Task: Enable and manage branch protection rules.
Action: Mouse moved to (580, 236)
Screenshot: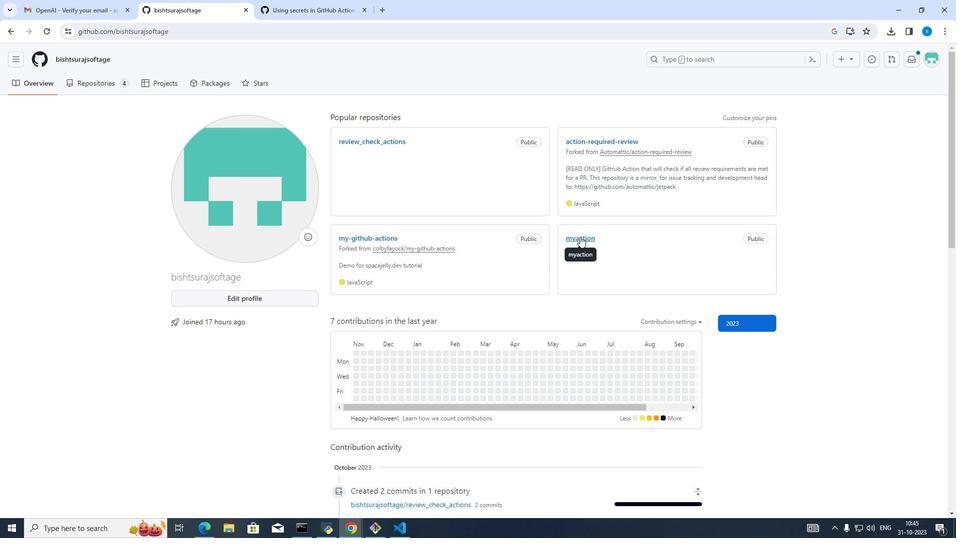
Action: Mouse pressed left at (580, 236)
Screenshot: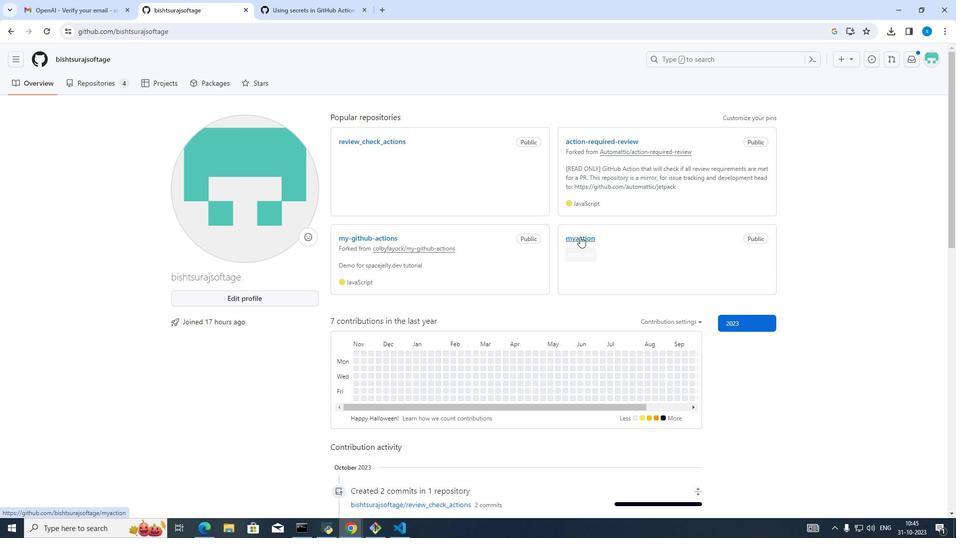 
Action: Mouse moved to (417, 83)
Screenshot: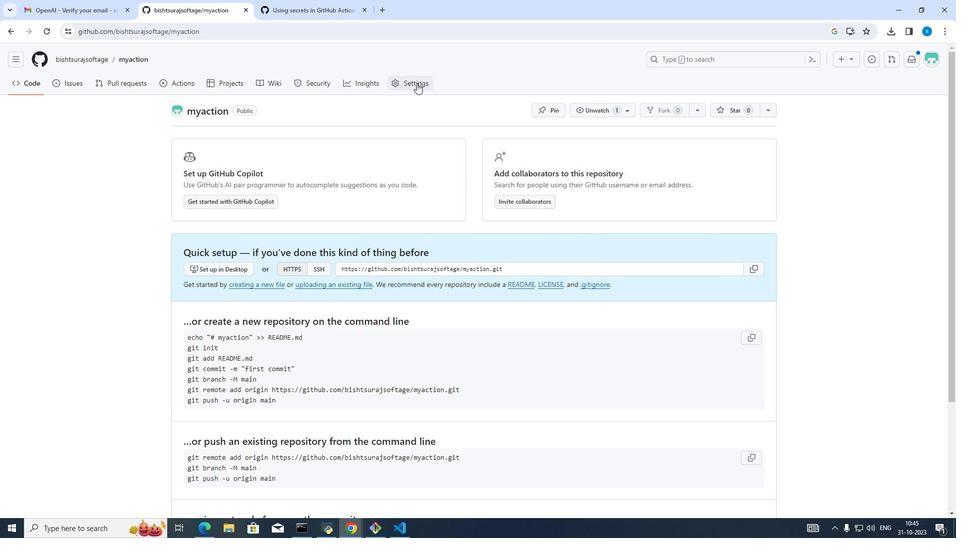 
Action: Mouse pressed left at (417, 83)
Screenshot: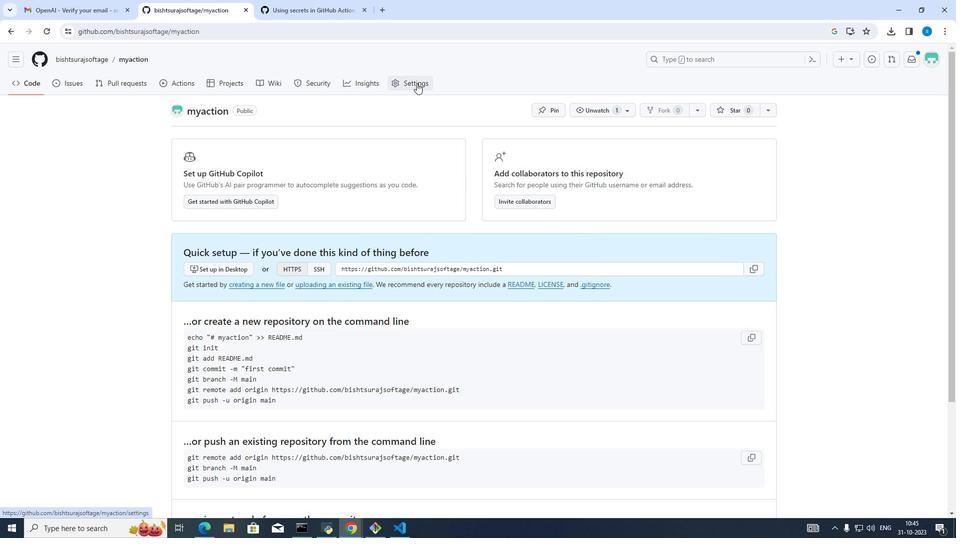 
Action: Mouse moved to (89, 58)
Screenshot: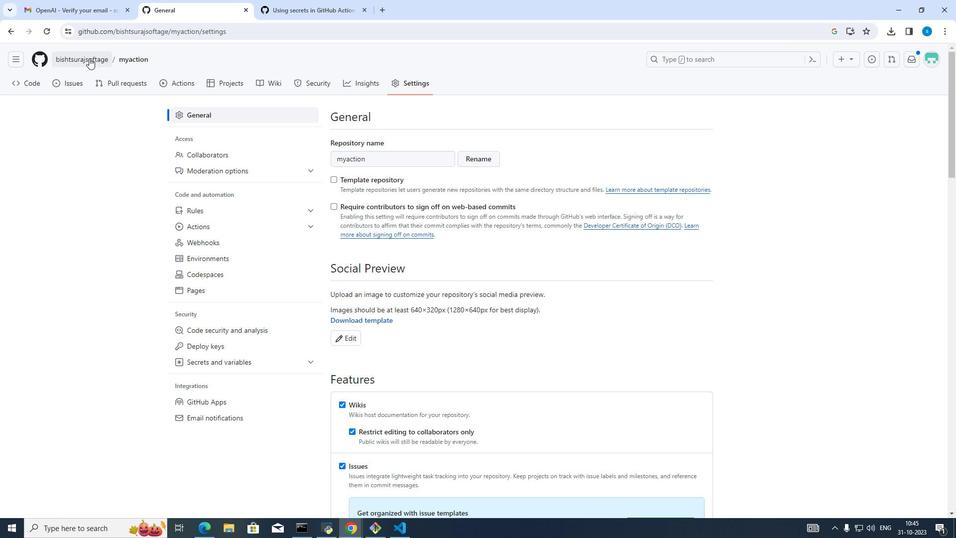 
Action: Mouse pressed left at (89, 58)
Screenshot: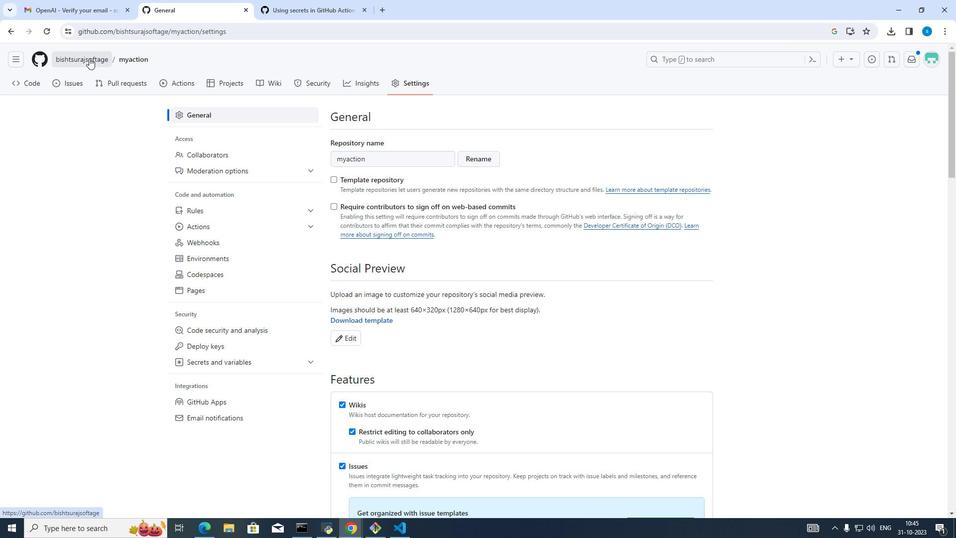 
Action: Mouse moved to (357, 239)
Screenshot: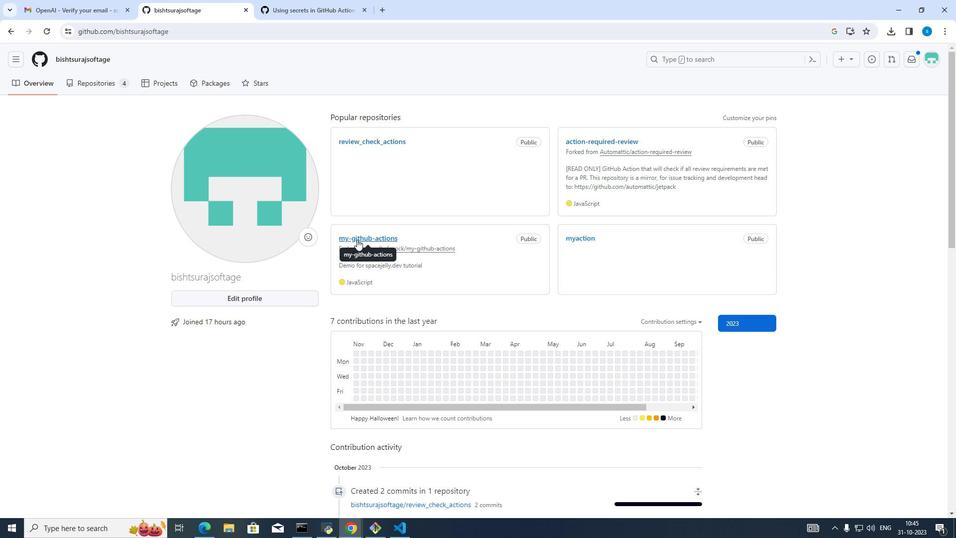
Action: Mouse pressed left at (357, 239)
Screenshot: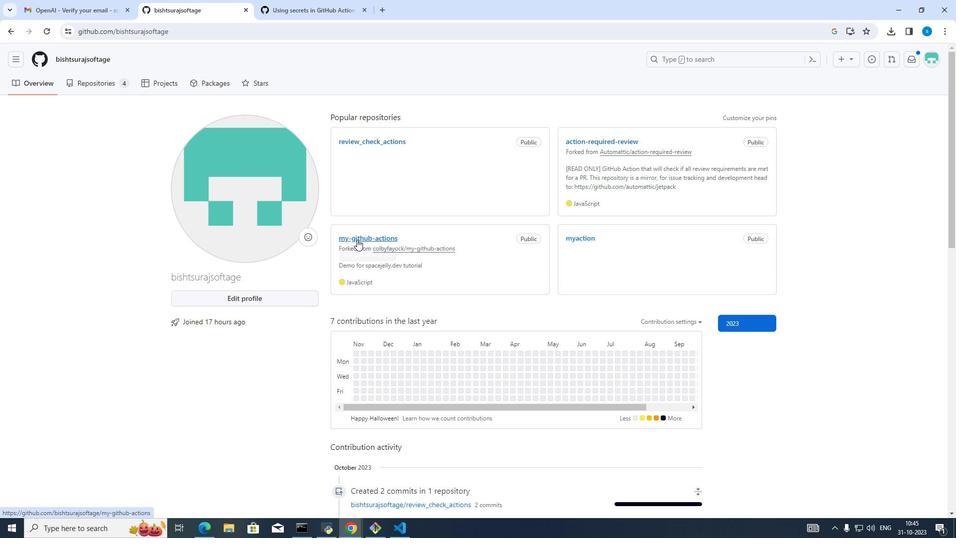 
Action: Mouse moved to (368, 81)
Screenshot: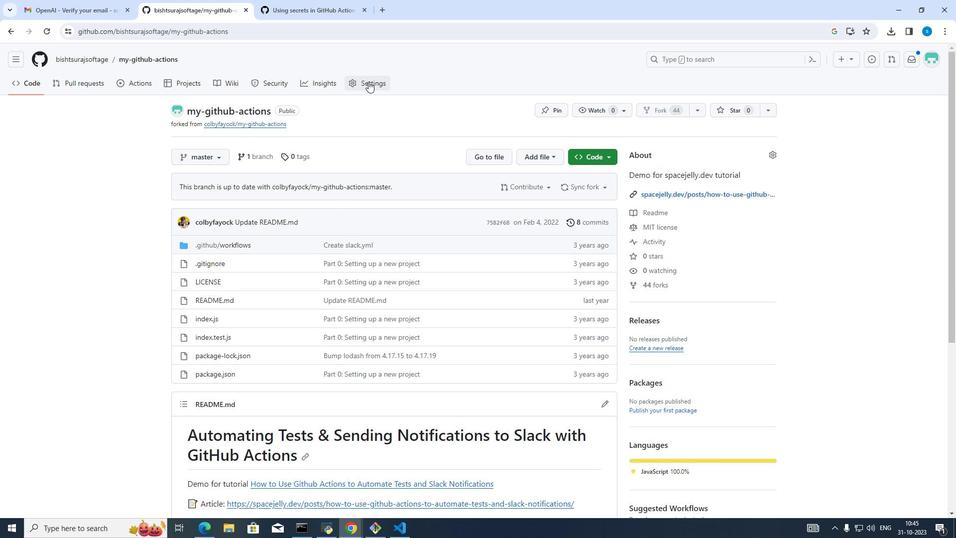 
Action: Mouse pressed left at (368, 81)
Screenshot: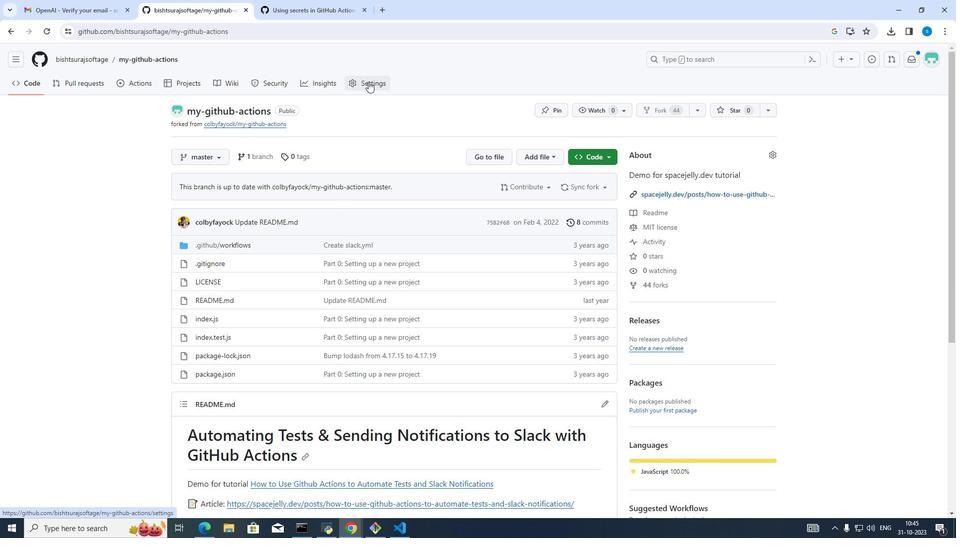 
Action: Mouse moved to (204, 207)
Screenshot: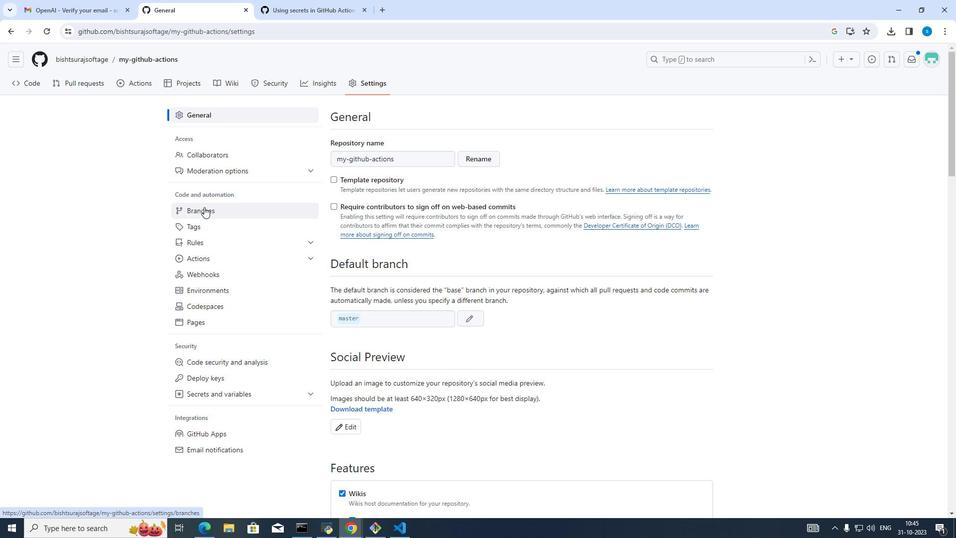 
Action: Mouse pressed left at (204, 207)
Screenshot: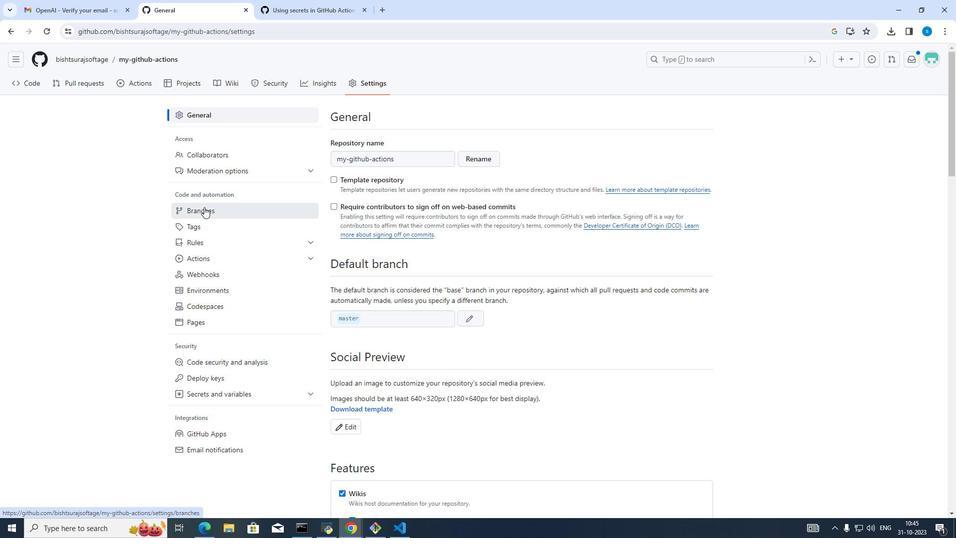 
Action: Mouse moved to (688, 114)
Screenshot: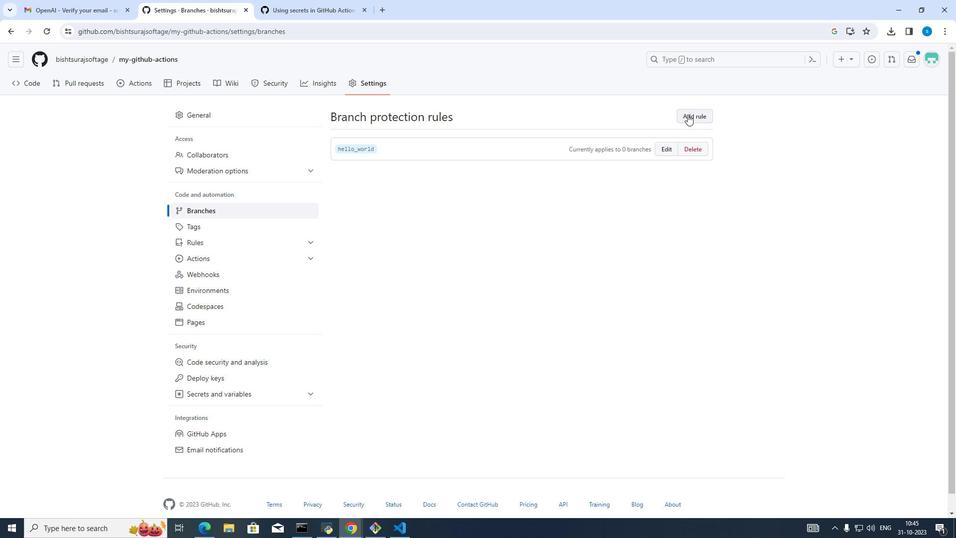 
Action: Mouse pressed left at (688, 114)
Screenshot: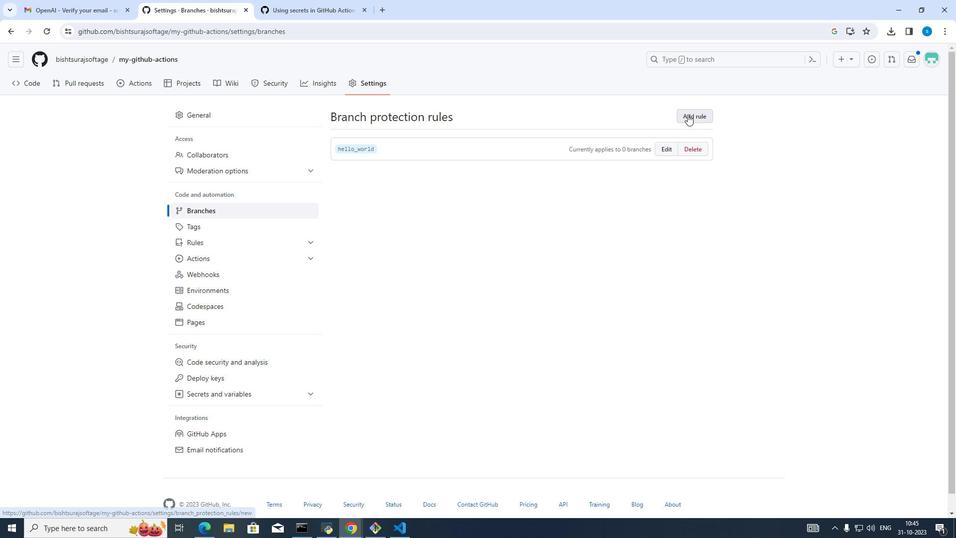 
Action: Mouse moved to (526, 194)
Screenshot: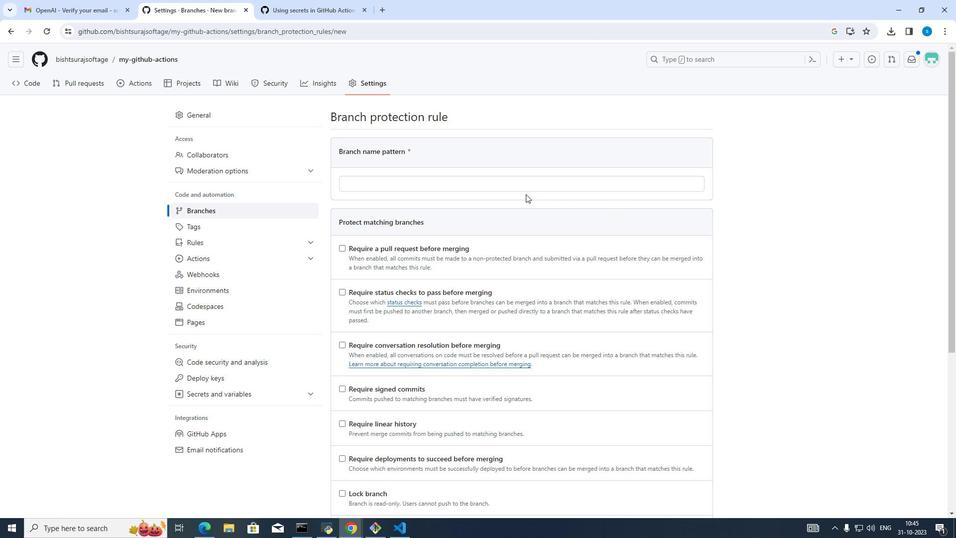 
Action: Mouse pressed left at (526, 194)
Screenshot: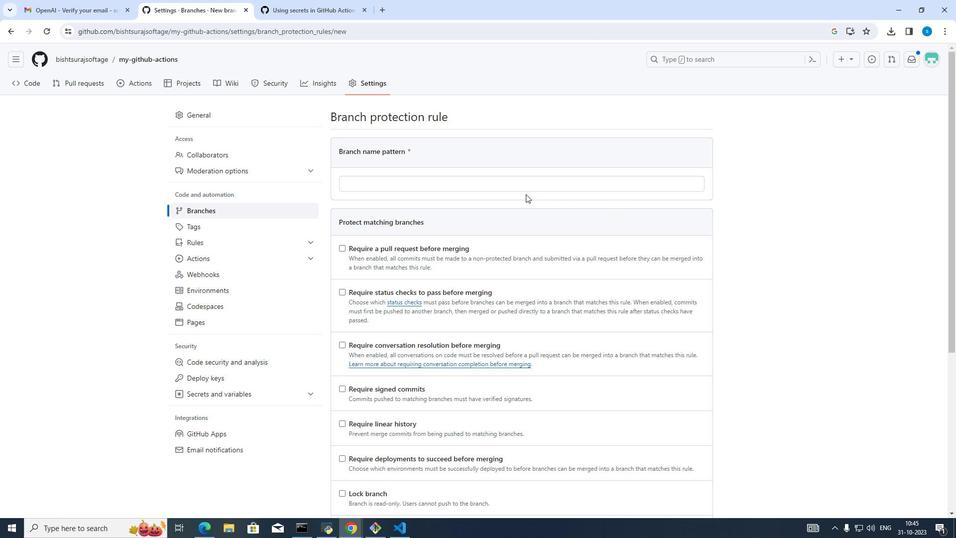 
Action: Mouse moved to (519, 186)
Screenshot: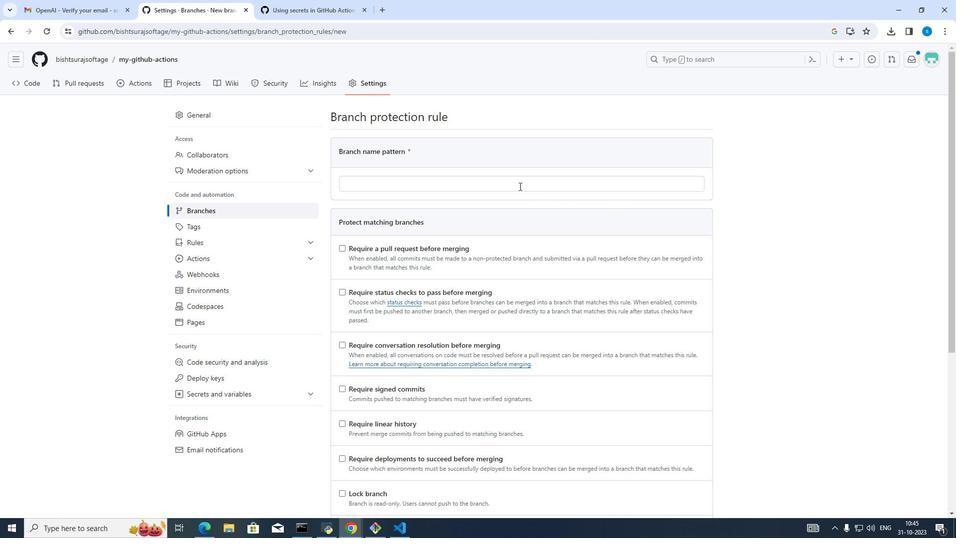 
Action: Mouse pressed left at (519, 186)
Screenshot: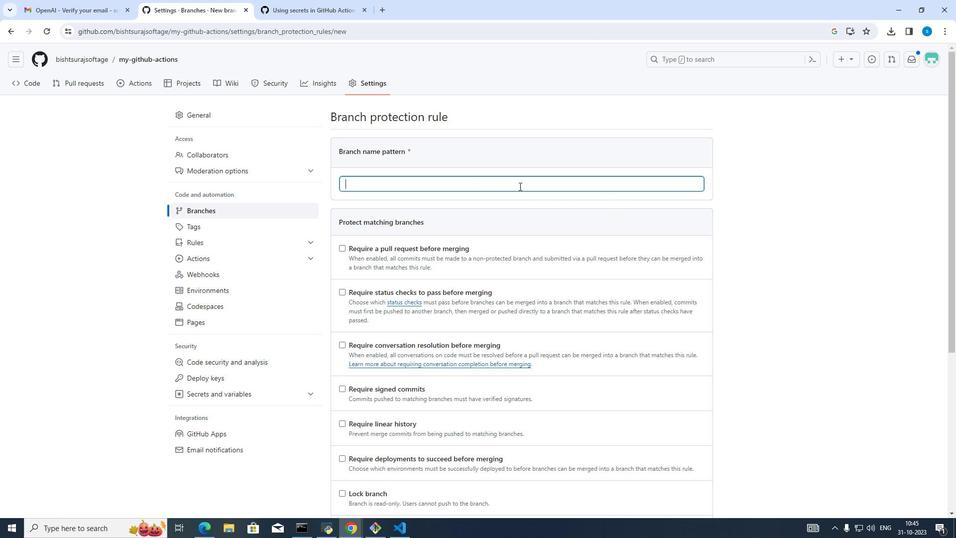 
Action: Key pressed new<Key.shift_r><Key.shift_r><Key.shift_r><Key.shift_r><Key.shift_r>_protection<Key.shift_r>_rule
Screenshot: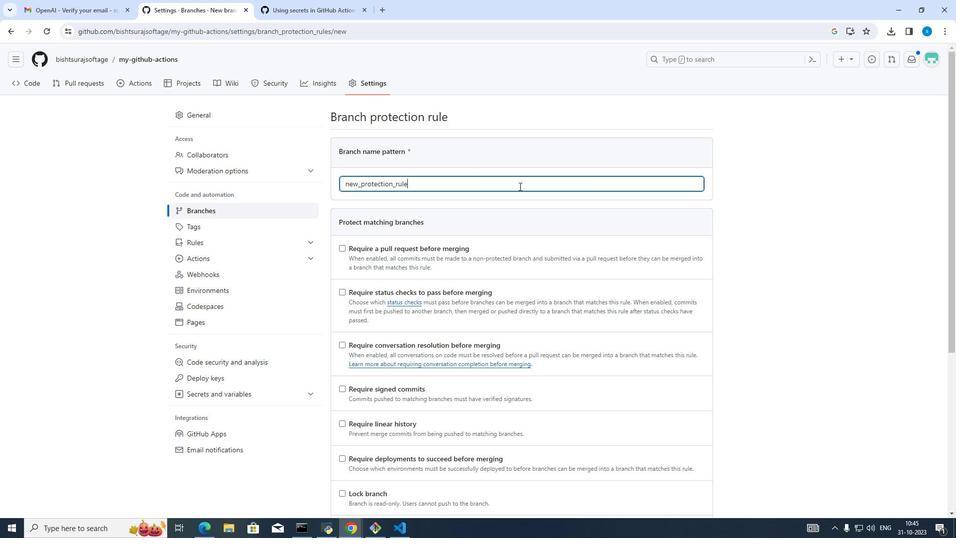 
Action: Mouse moved to (342, 248)
Screenshot: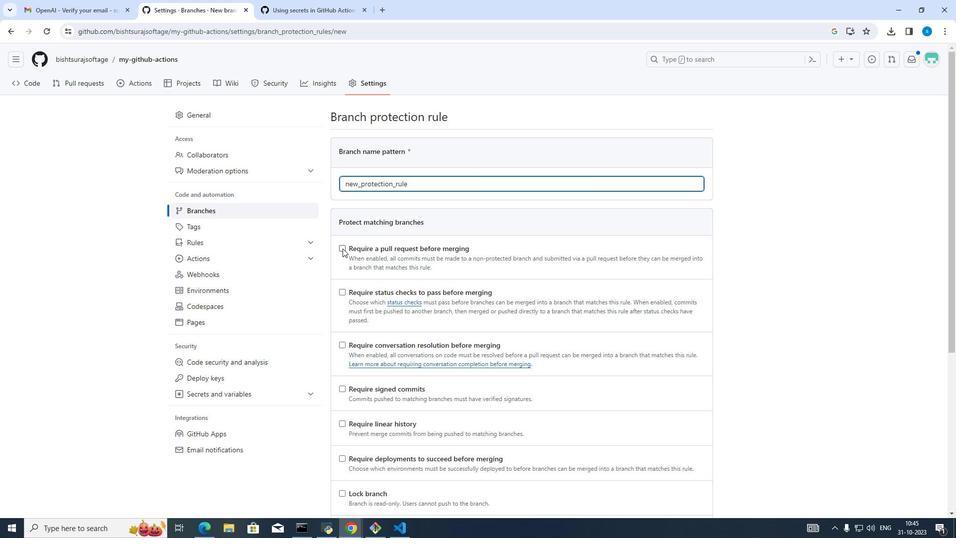
Action: Mouse pressed left at (342, 248)
Screenshot: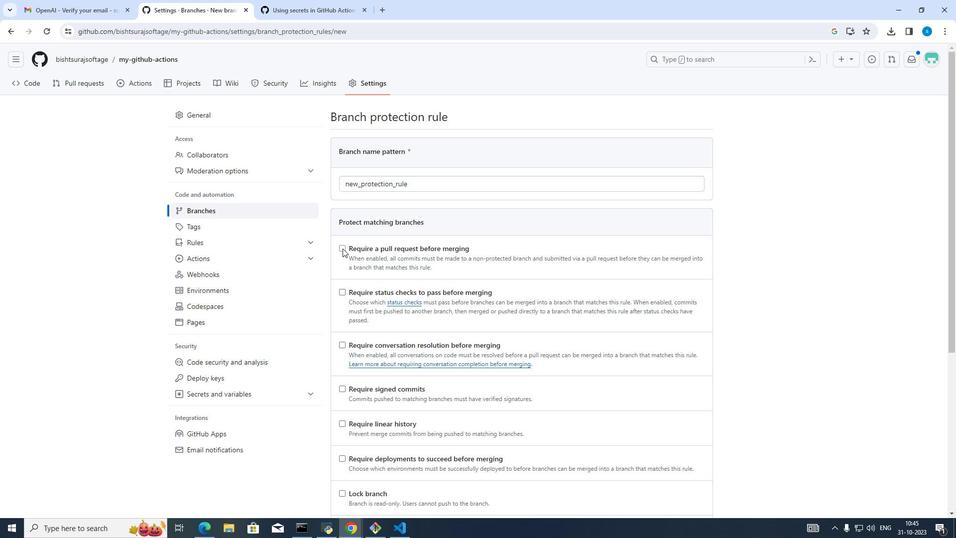 
Action: Mouse moved to (341, 310)
Screenshot: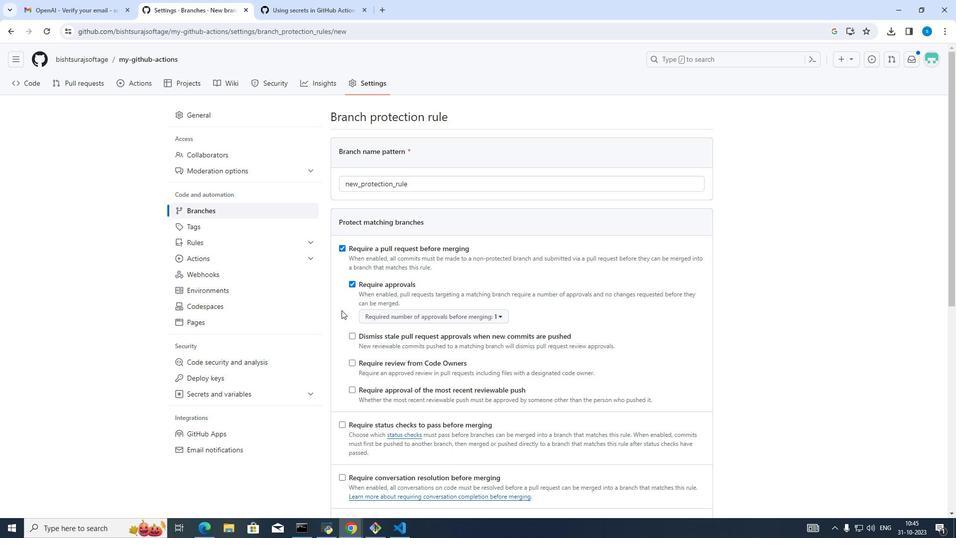 
Action: Mouse scrolled (341, 309) with delta (0, 0)
Screenshot: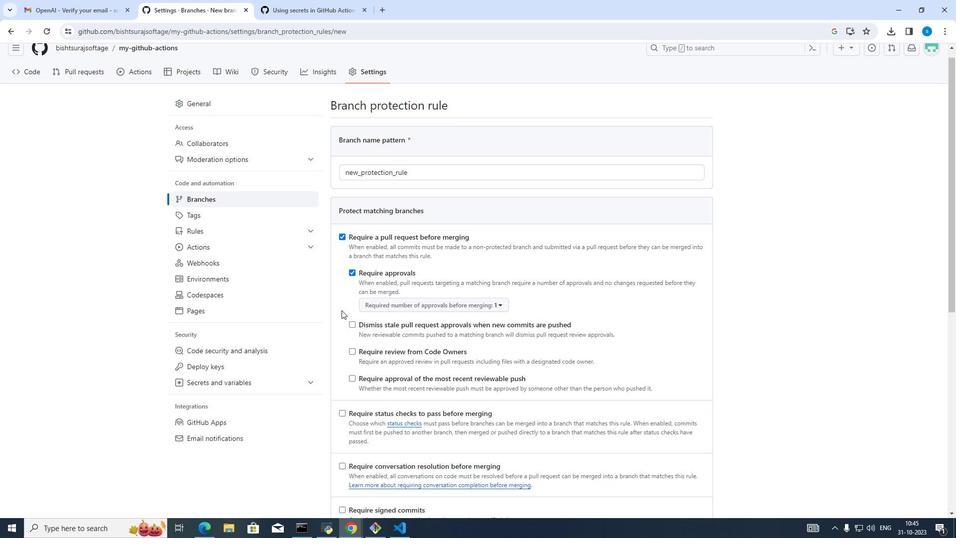 
Action: Mouse scrolled (341, 309) with delta (0, 0)
Screenshot: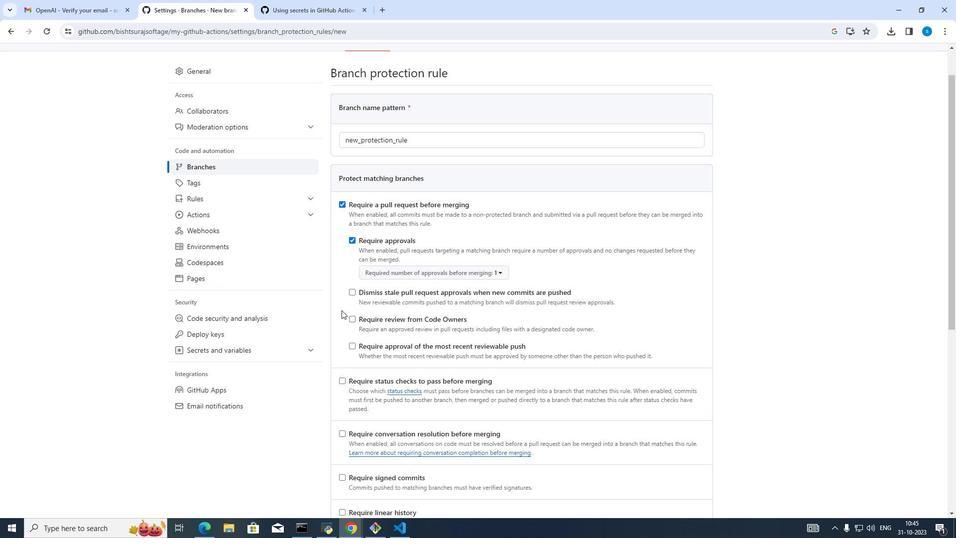 
Action: Mouse scrolled (341, 309) with delta (0, 0)
Screenshot: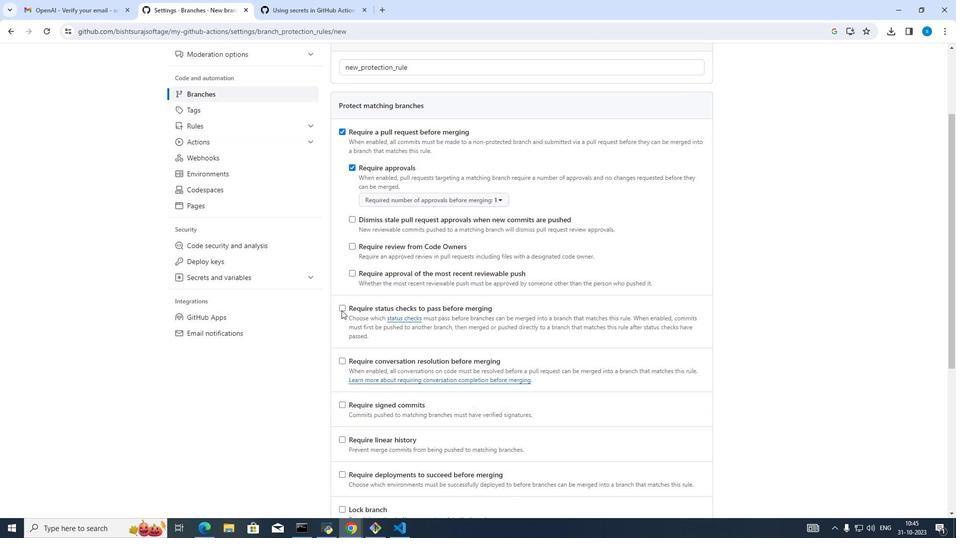 
Action: Mouse moved to (343, 272)
Screenshot: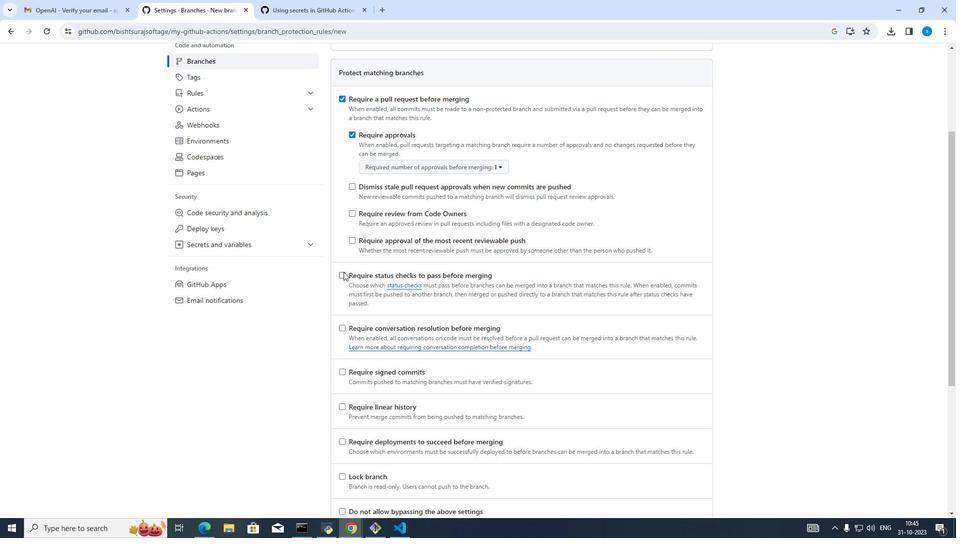 
Action: Mouse pressed left at (343, 272)
Screenshot: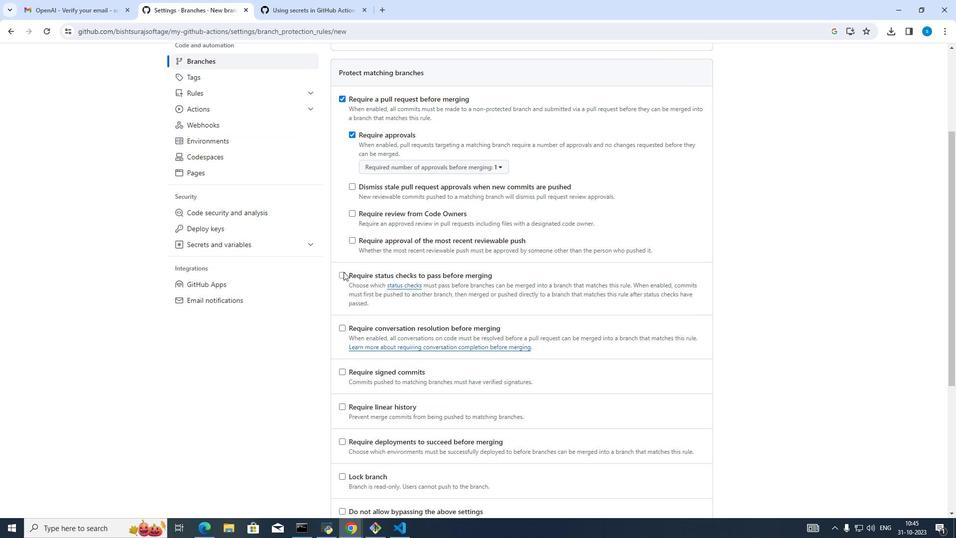 
Action: Mouse moved to (345, 285)
Screenshot: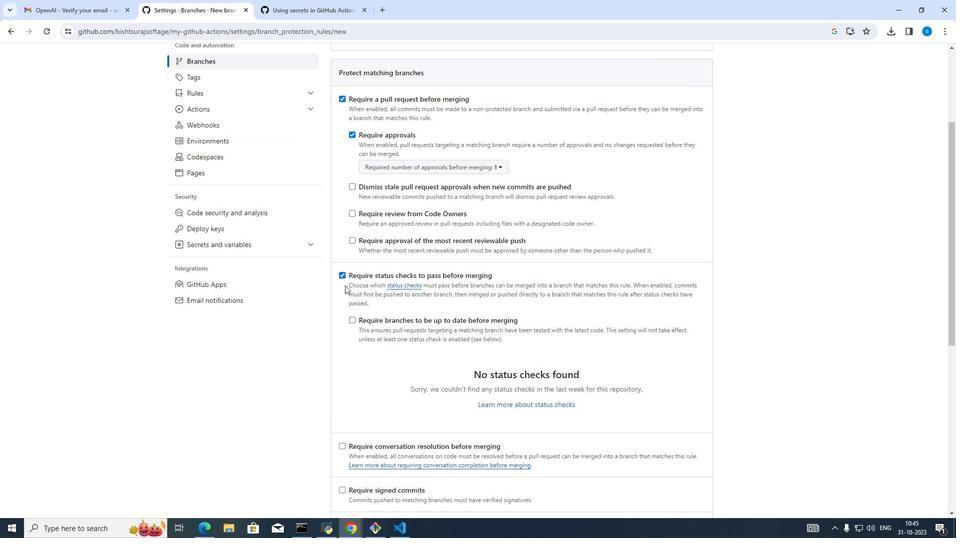 
Action: Mouse scrolled (345, 285) with delta (0, 0)
Screenshot: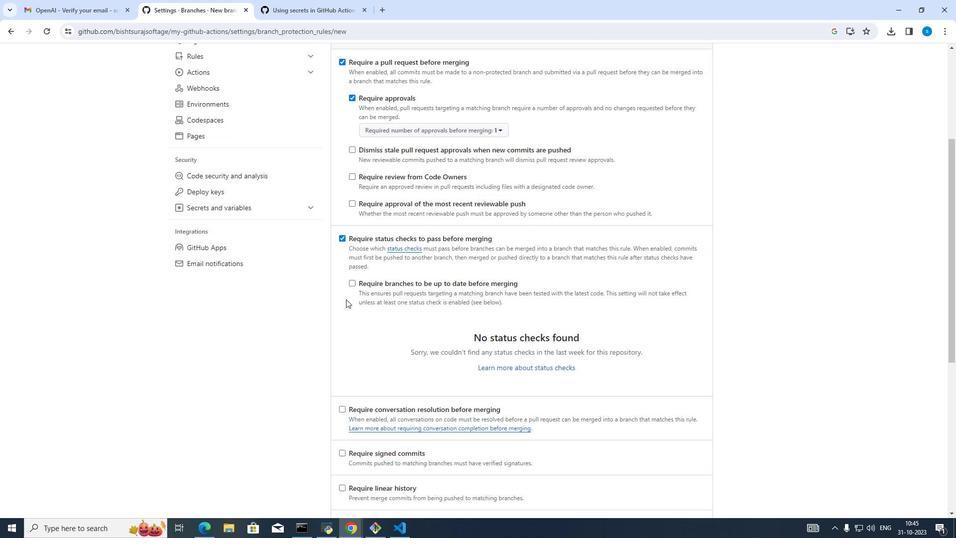 
Action: Mouse moved to (346, 292)
Screenshot: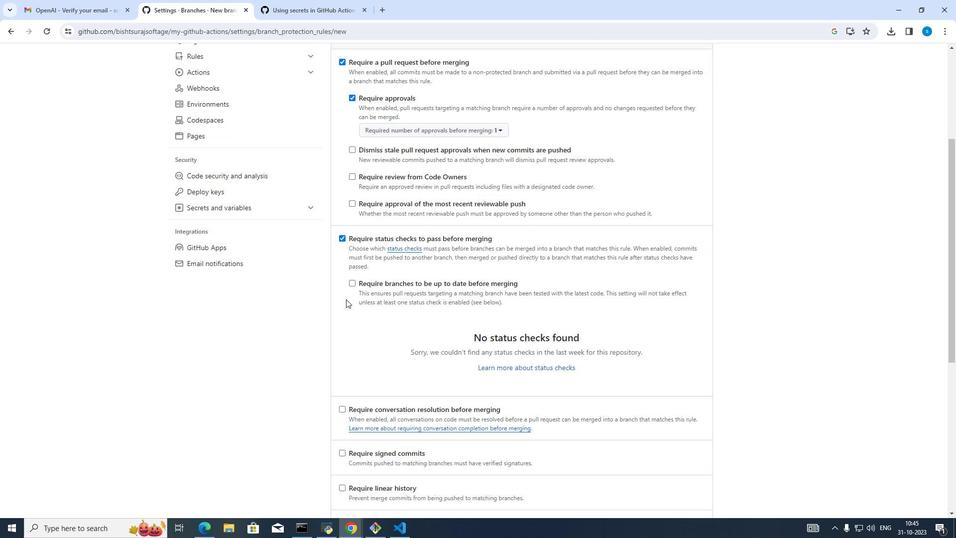 
Action: Mouse scrolled (346, 292) with delta (0, 0)
Screenshot: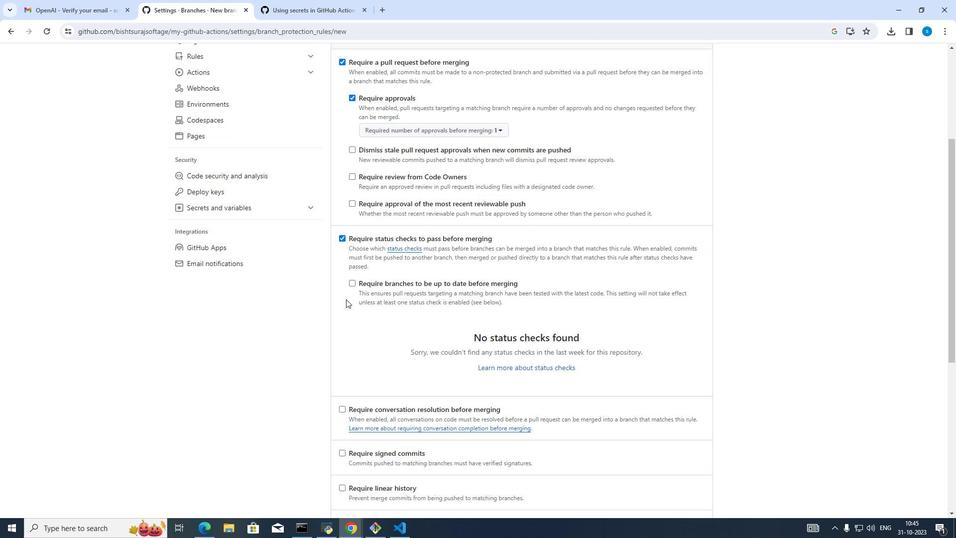 
Action: Mouse moved to (346, 300)
Screenshot: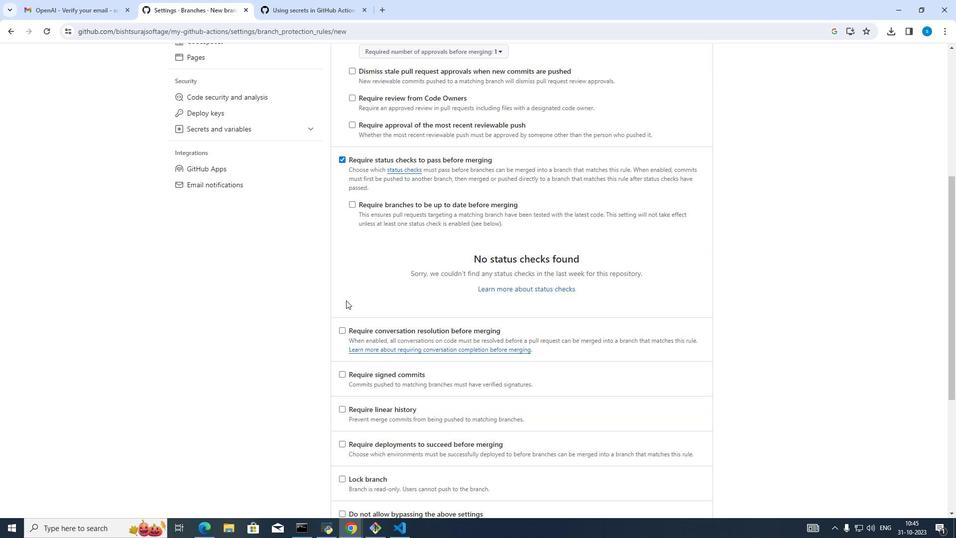 
Action: Mouse scrolled (346, 299) with delta (0, 0)
Screenshot: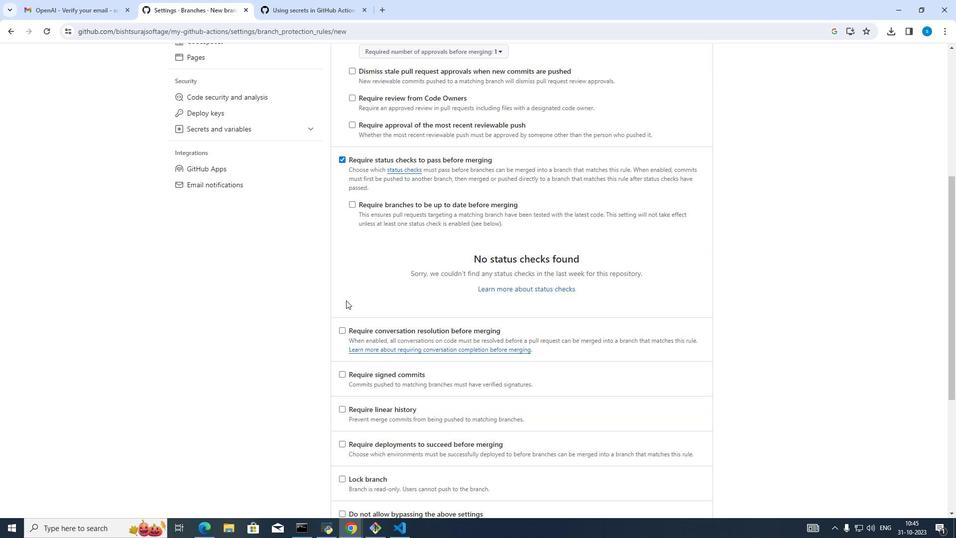 
Action: Mouse moved to (340, 339)
Screenshot: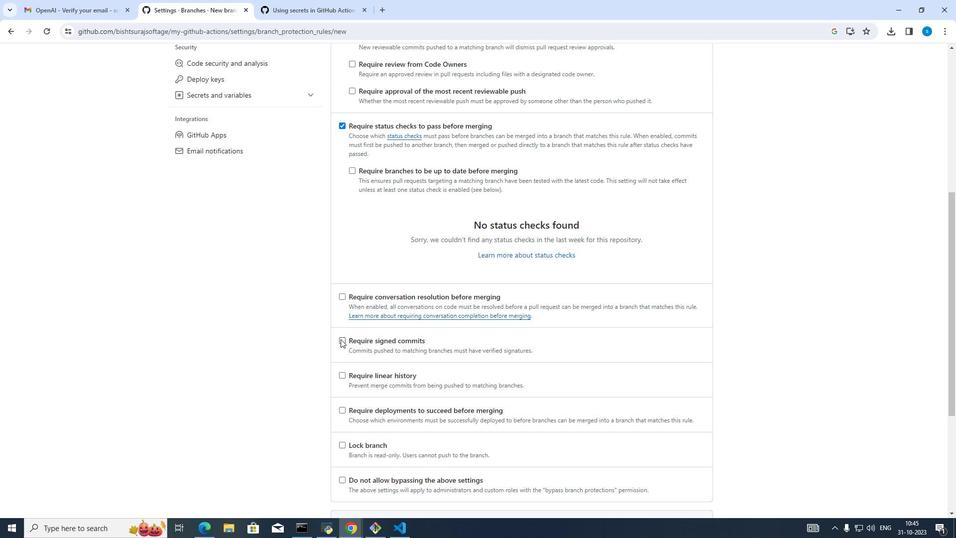 
Action: Mouse pressed left at (340, 339)
Screenshot: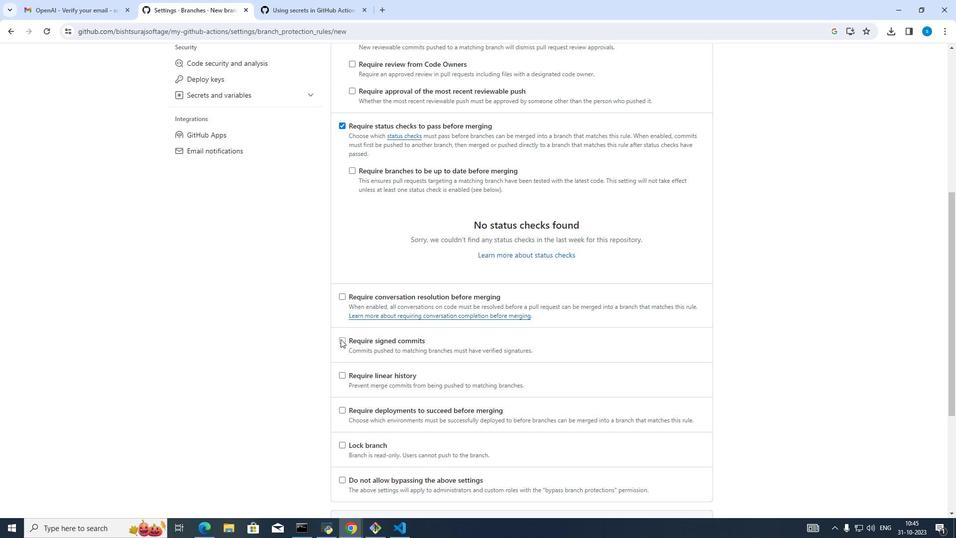 
Action: Mouse moved to (339, 376)
Screenshot: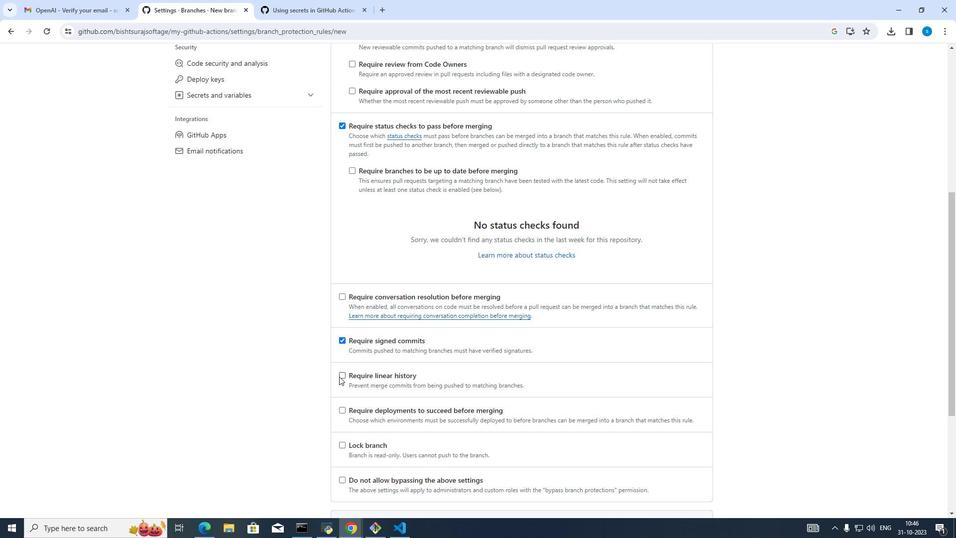 
Action: Mouse pressed left at (339, 376)
Screenshot: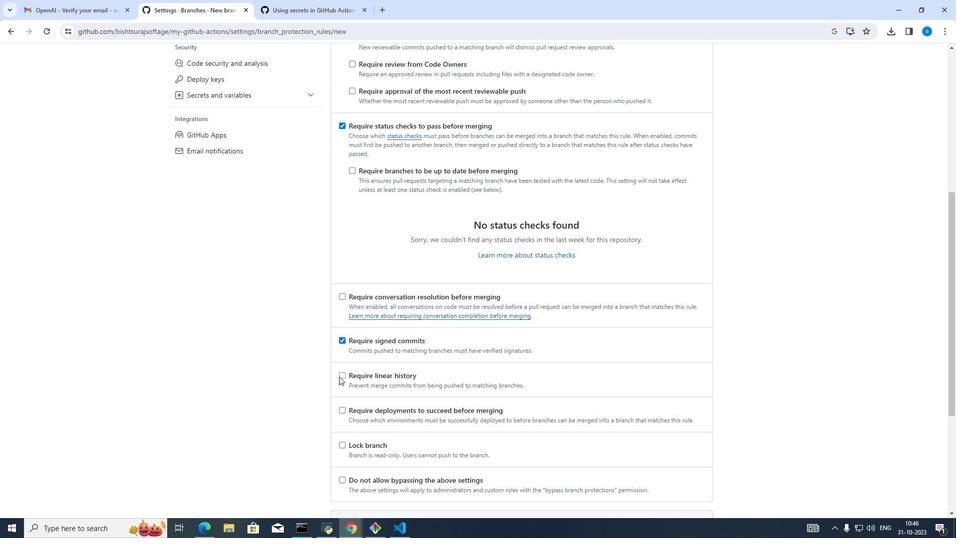 
Action: Mouse moved to (343, 409)
Screenshot: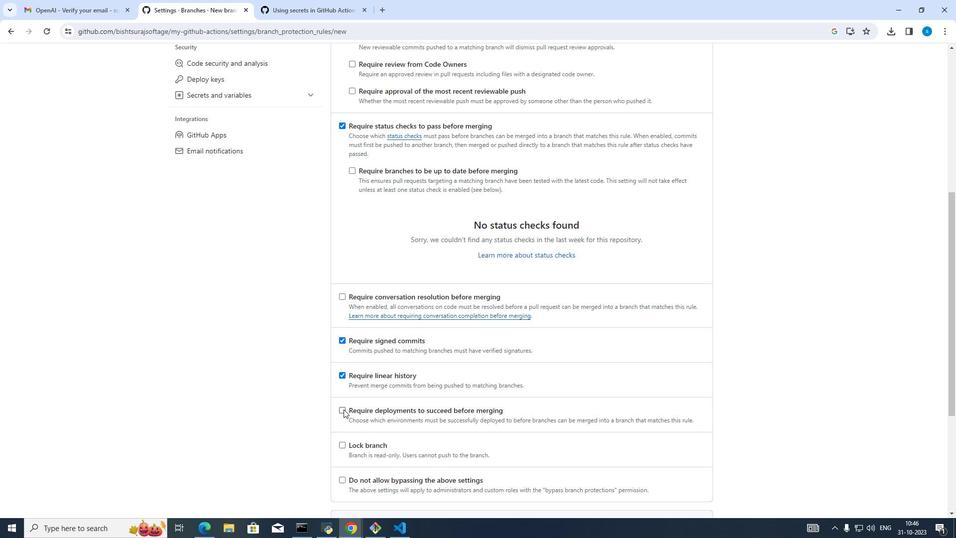 
Action: Mouse pressed left at (343, 409)
Screenshot: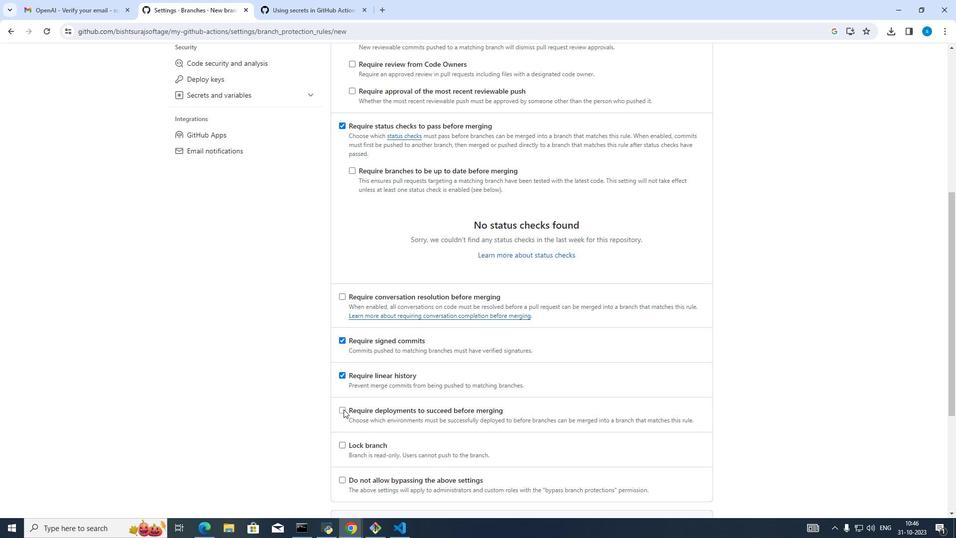 
Action: Mouse moved to (354, 348)
Screenshot: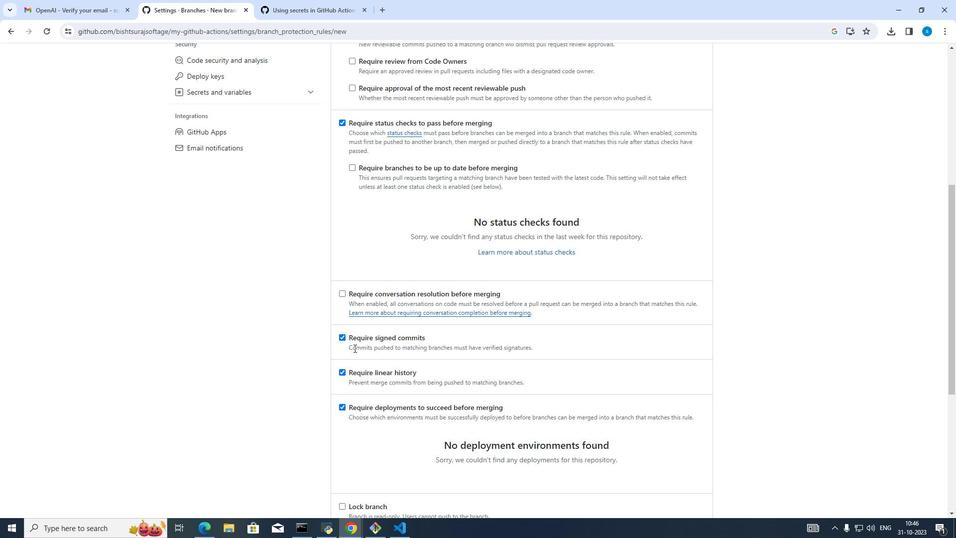 
Action: Mouse scrolled (354, 347) with delta (0, 0)
Screenshot: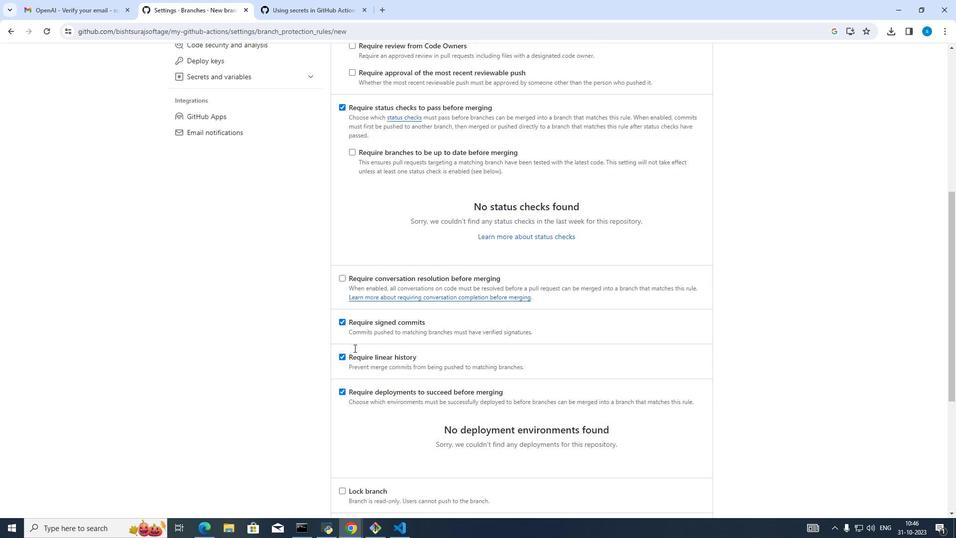 
Action: Mouse scrolled (354, 347) with delta (0, 0)
Screenshot: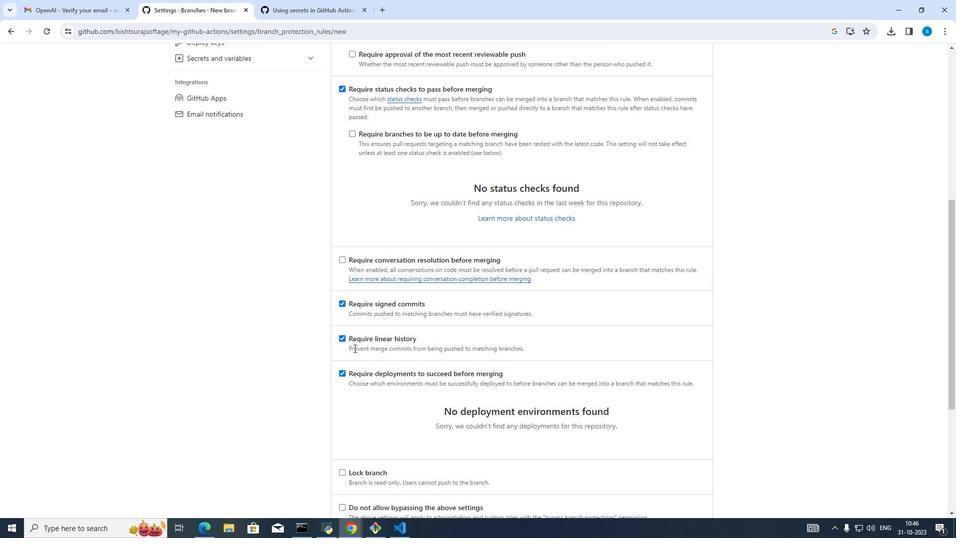
Action: Mouse scrolled (354, 347) with delta (0, 0)
Screenshot: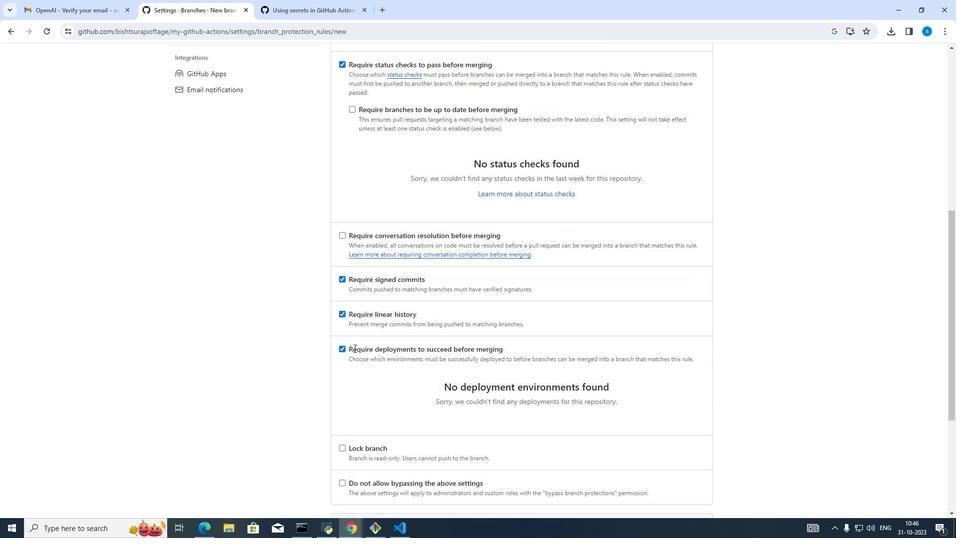 
Action: Mouse scrolled (354, 347) with delta (0, 0)
Screenshot: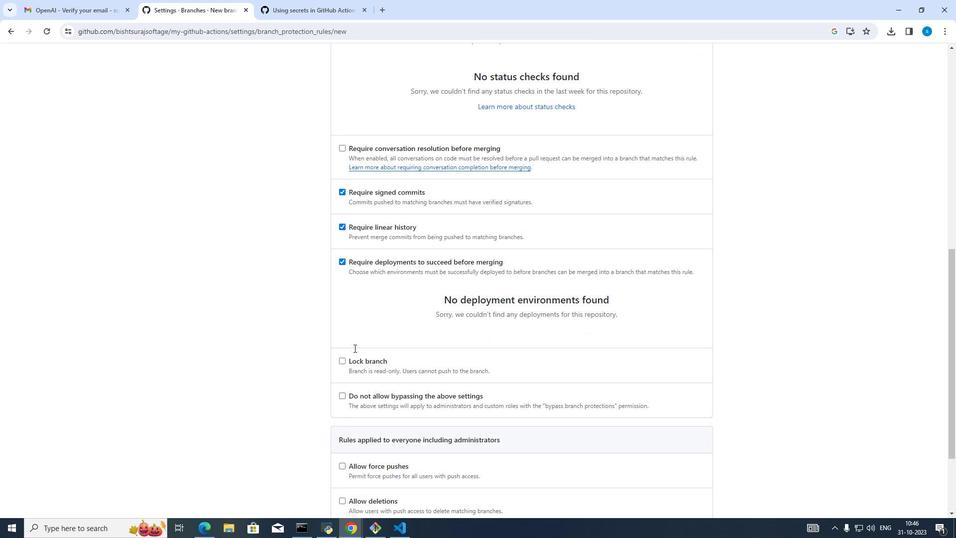 
Action: Mouse scrolled (354, 347) with delta (0, 0)
Screenshot: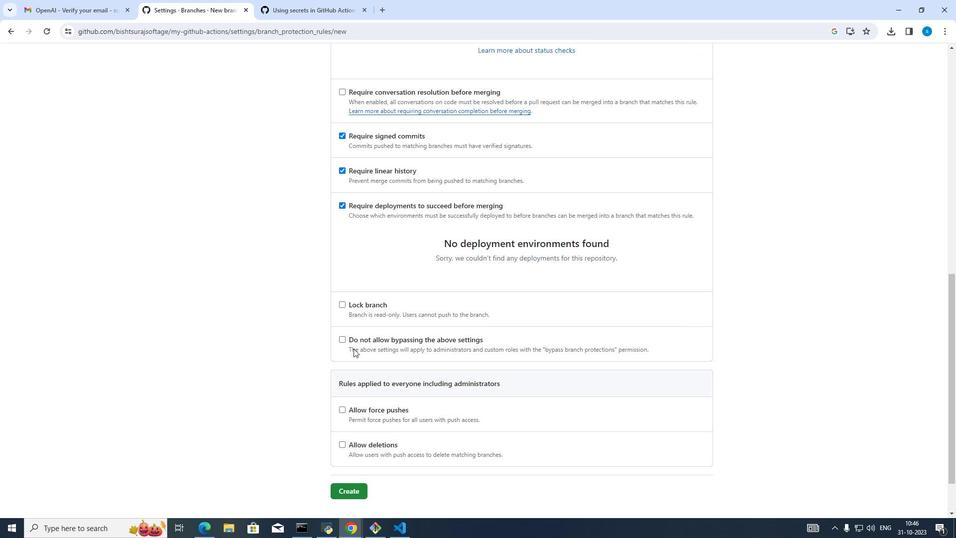 
Action: Mouse moved to (344, 365)
Screenshot: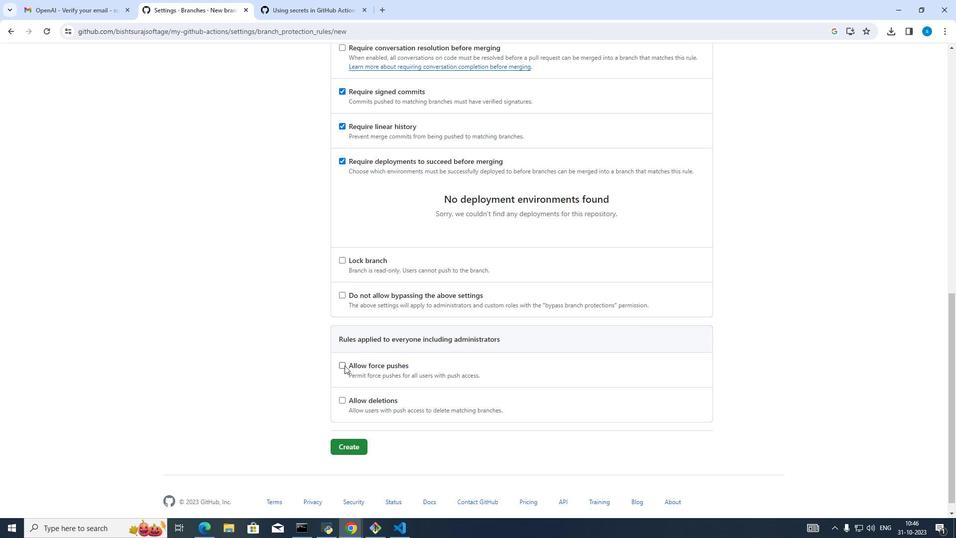 
Action: Mouse pressed left at (344, 365)
Screenshot: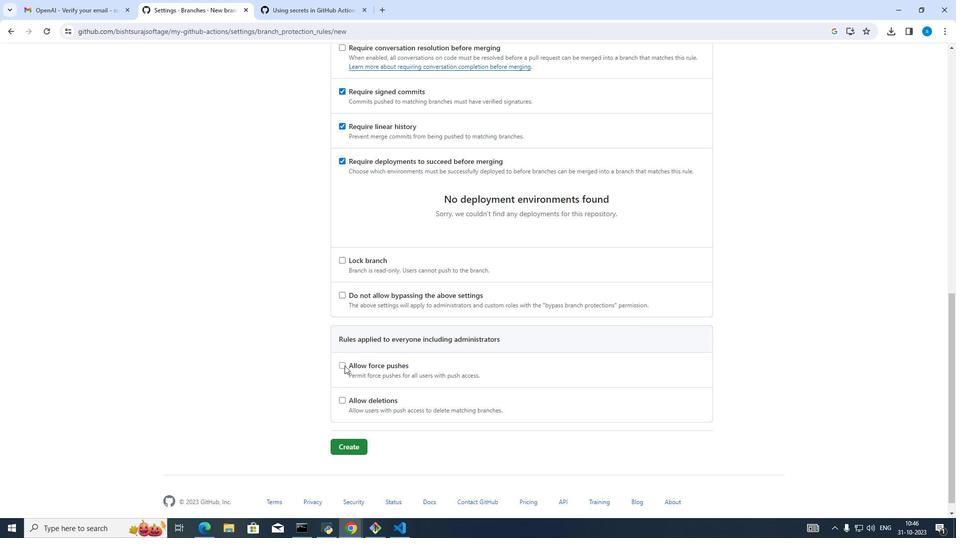 
Action: Mouse moved to (341, 449)
Screenshot: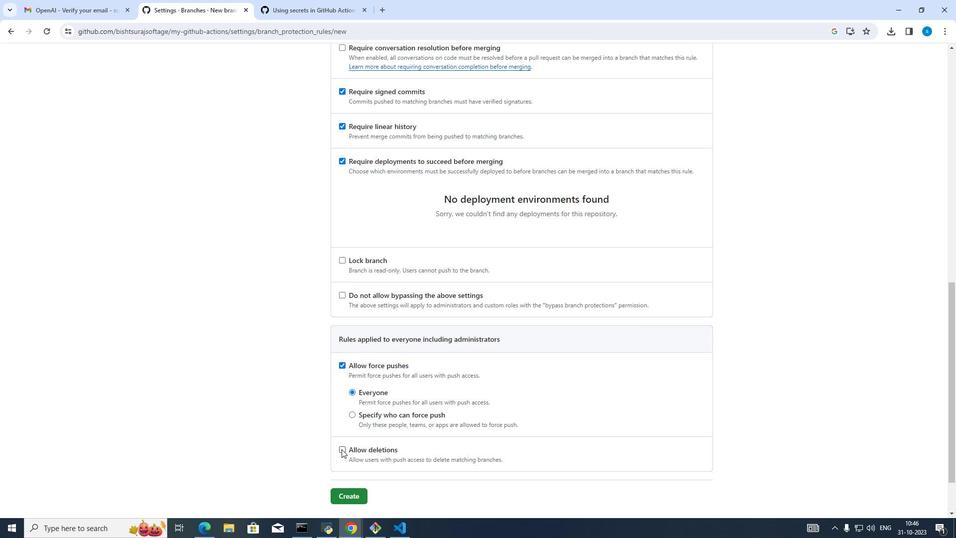 
Action: Mouse pressed left at (341, 449)
Screenshot: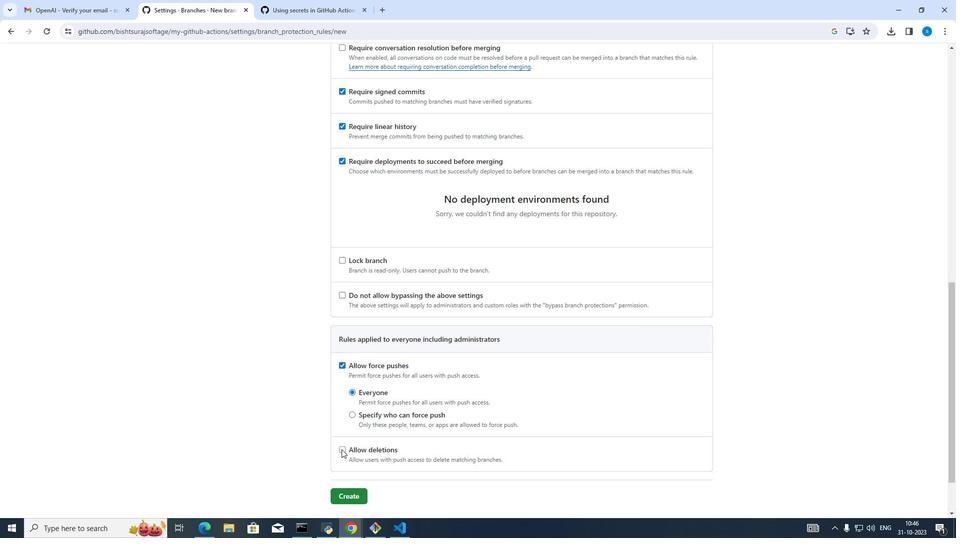 
Action: Mouse moved to (347, 493)
Screenshot: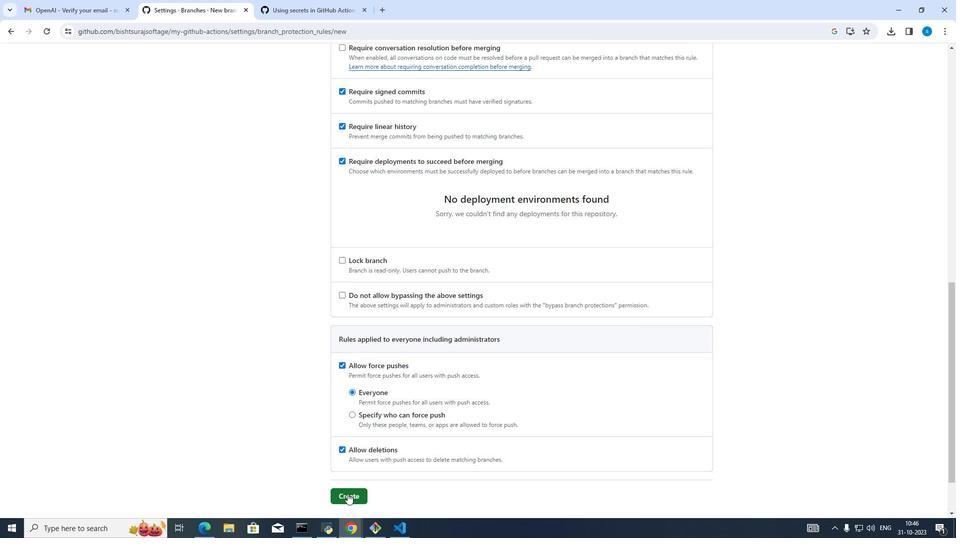 
Action: Mouse pressed left at (347, 493)
Screenshot: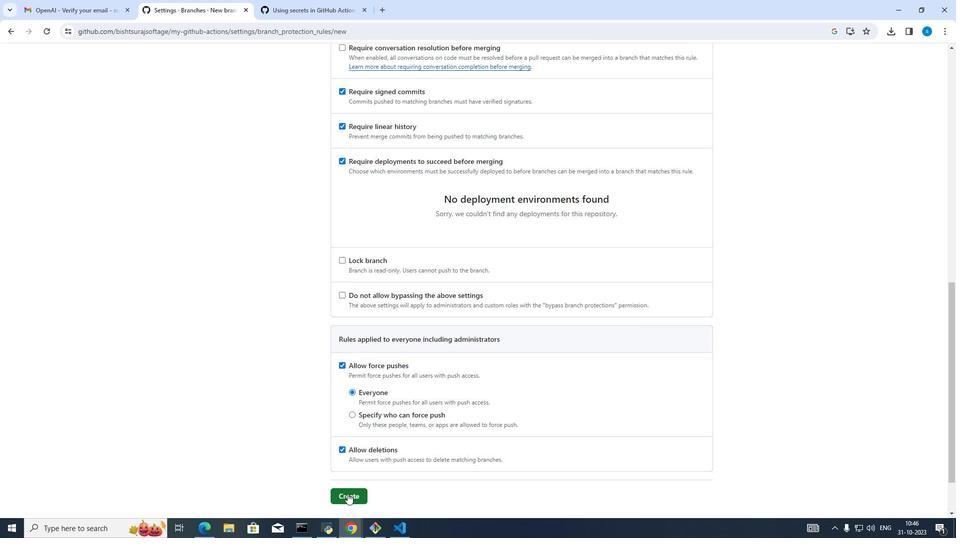 
Action: Mouse moved to (669, 202)
Screenshot: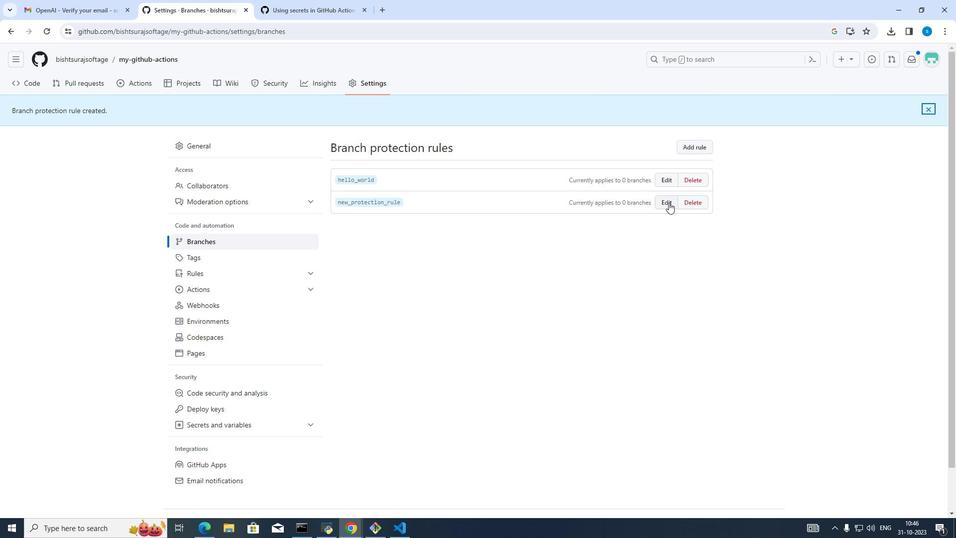 
Action: Mouse pressed left at (669, 202)
Screenshot: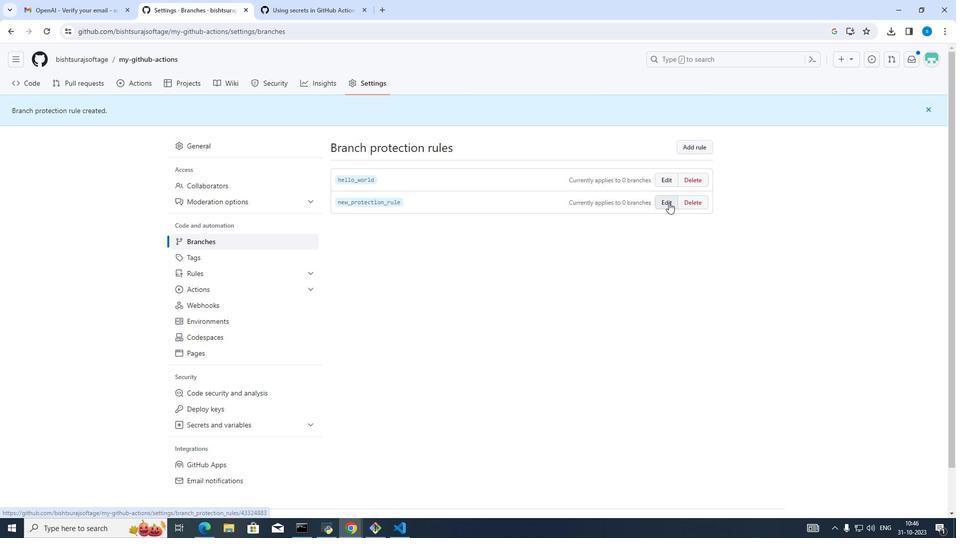
Action: Mouse moved to (584, 316)
Screenshot: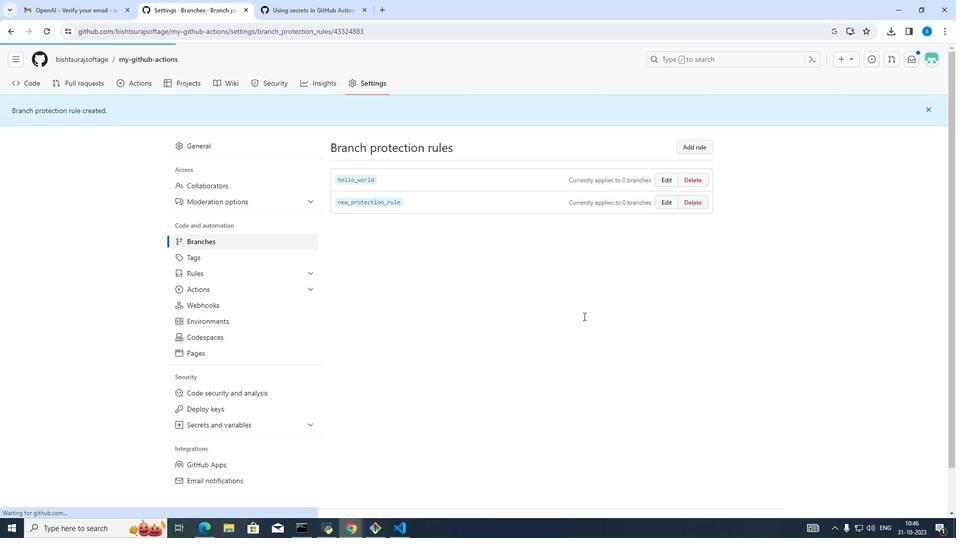 
Action: Mouse scrolled (584, 315) with delta (0, 0)
Screenshot: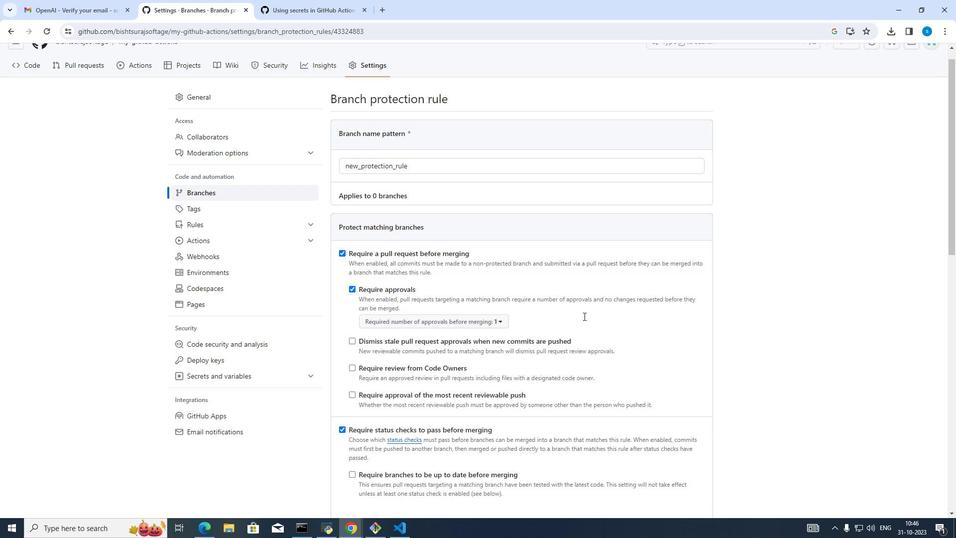 
Action: Mouse scrolled (584, 315) with delta (0, 0)
Screenshot: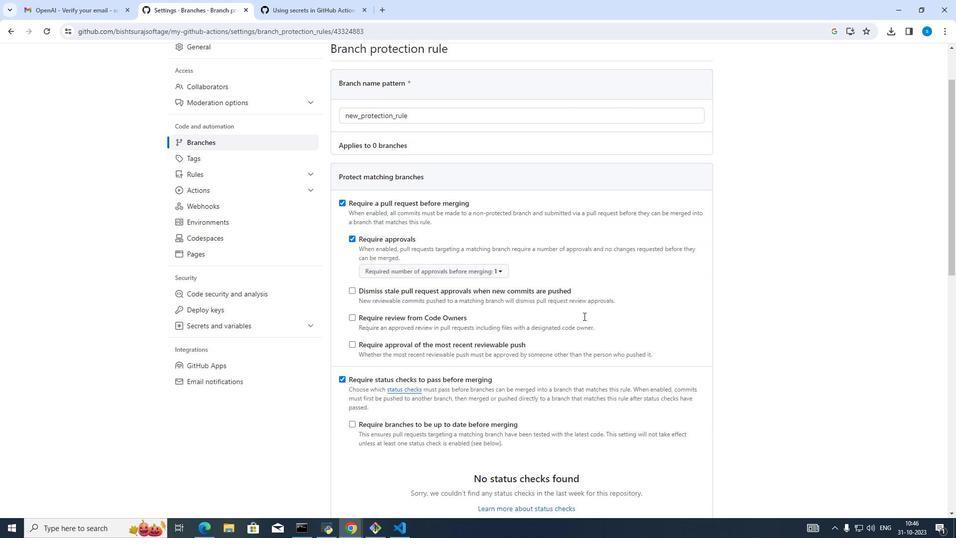 
Action: Mouse scrolled (584, 315) with delta (0, 0)
Screenshot: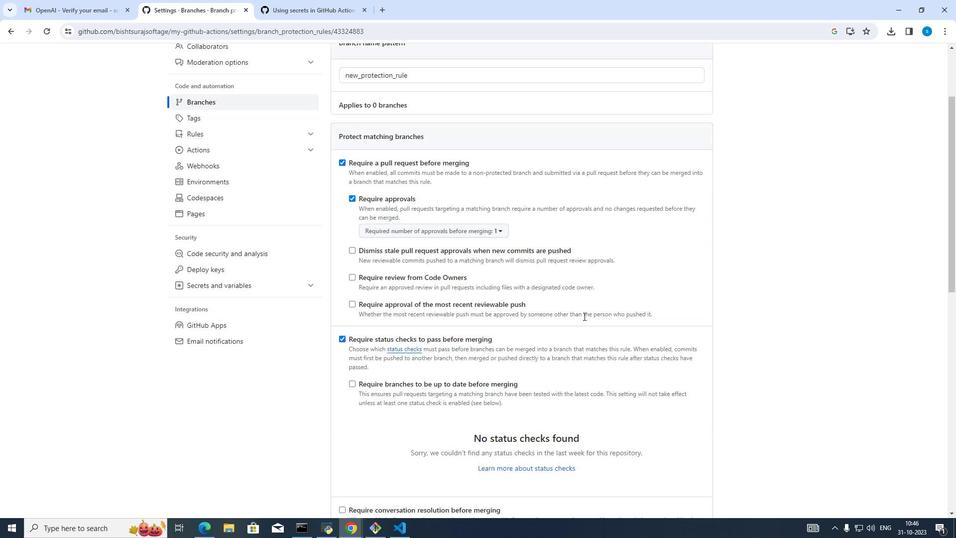 
Action: Mouse scrolled (584, 315) with delta (0, 0)
Screenshot: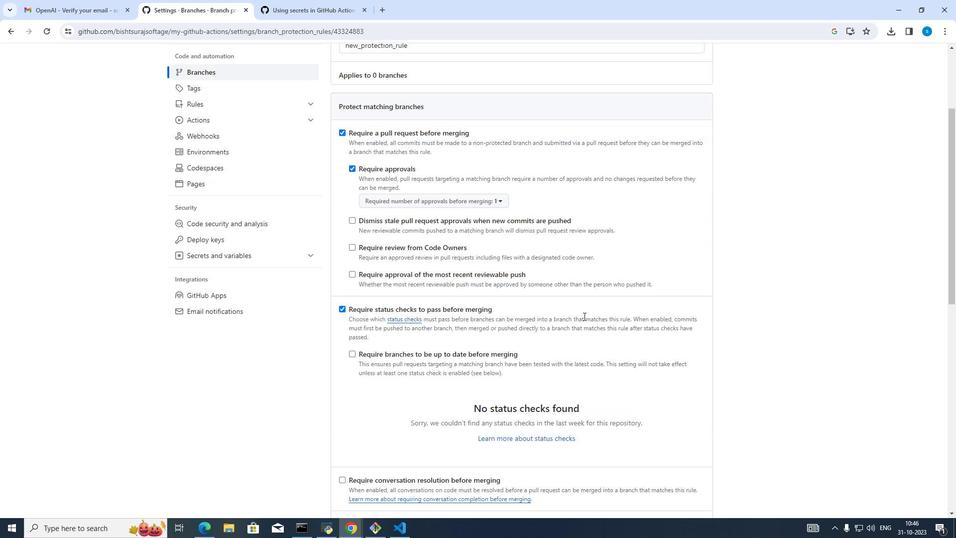 
Action: Mouse moved to (343, 251)
Screenshot: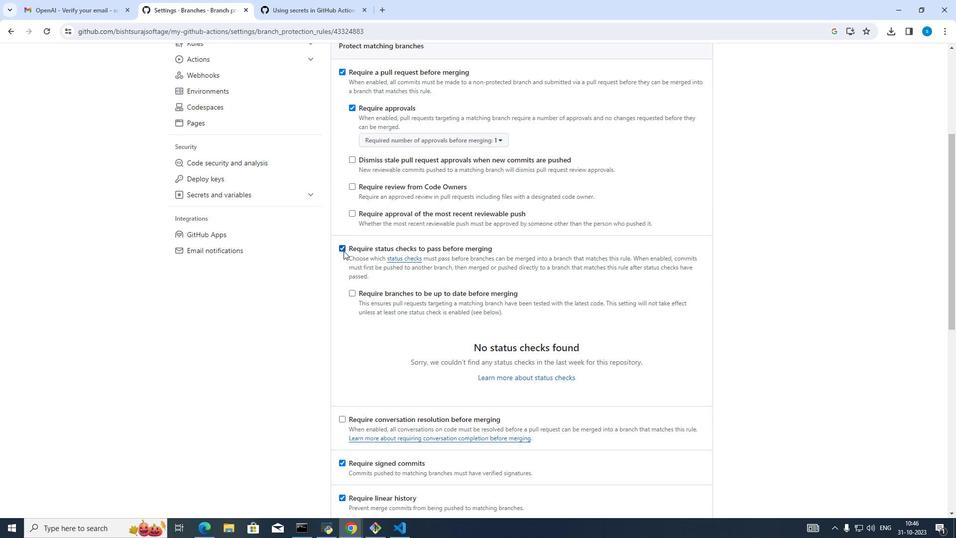 
Action: Mouse pressed left at (343, 251)
Screenshot: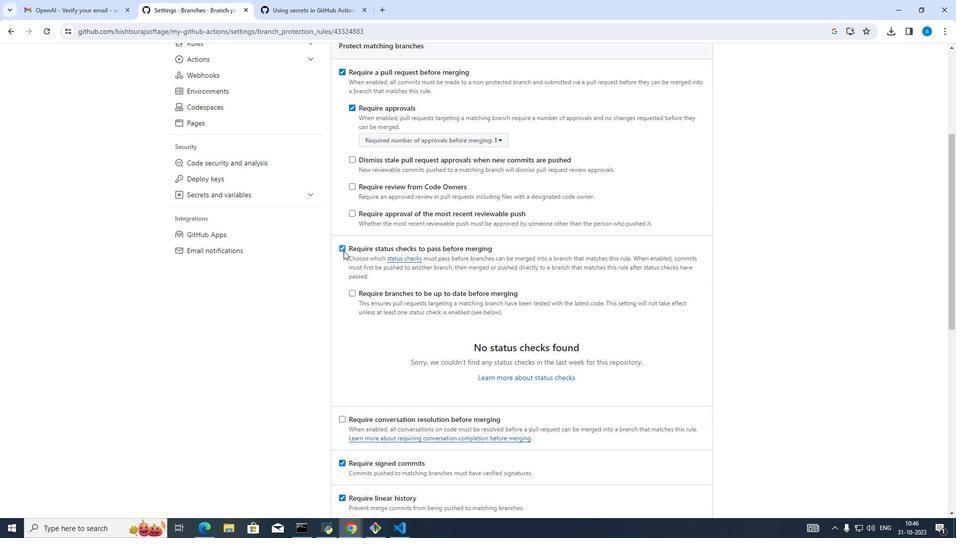 
Action: Mouse moved to (350, 353)
Screenshot: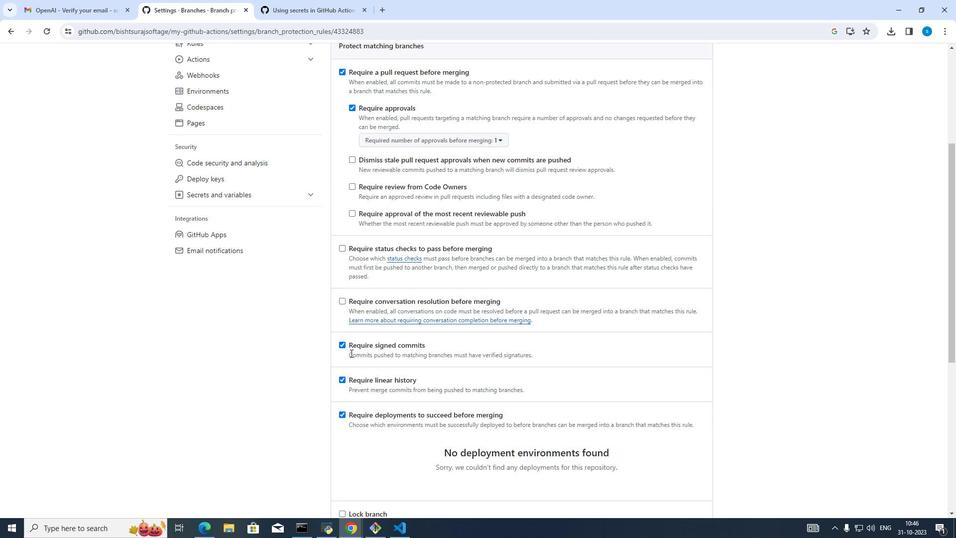 
Action: Mouse scrolled (350, 352) with delta (0, 0)
Screenshot: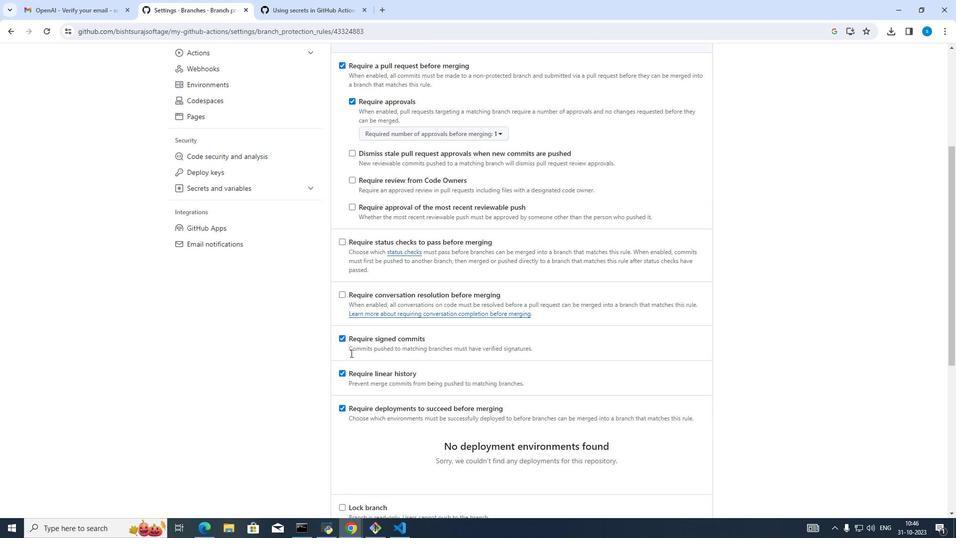 
Action: Mouse scrolled (350, 352) with delta (0, 0)
Screenshot: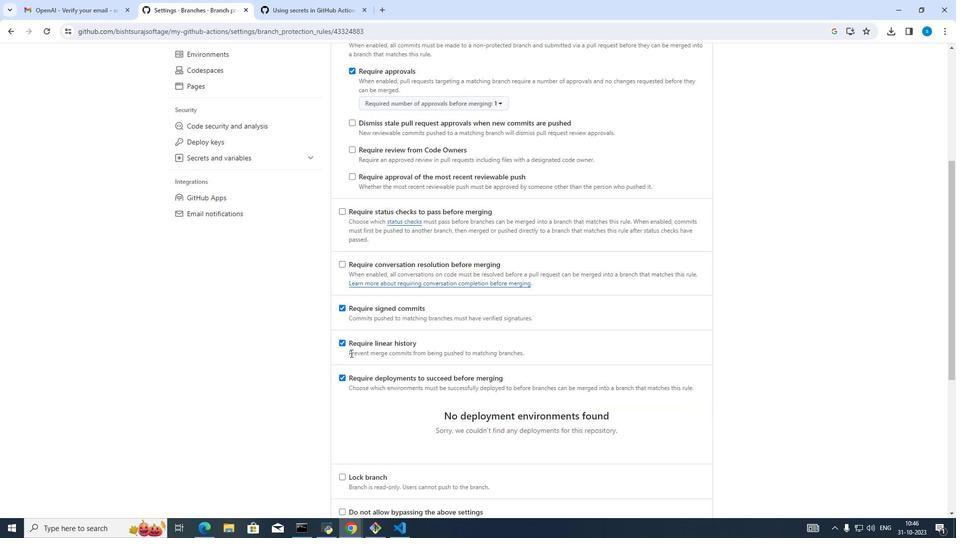 
Action: Mouse scrolled (350, 352) with delta (0, 0)
Screenshot: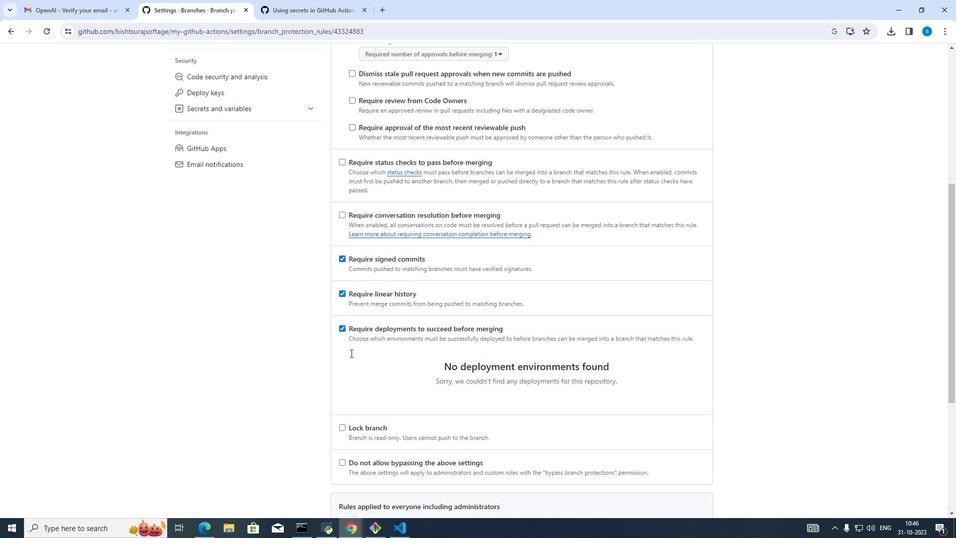 
Action: Mouse scrolled (350, 352) with delta (0, 0)
Screenshot: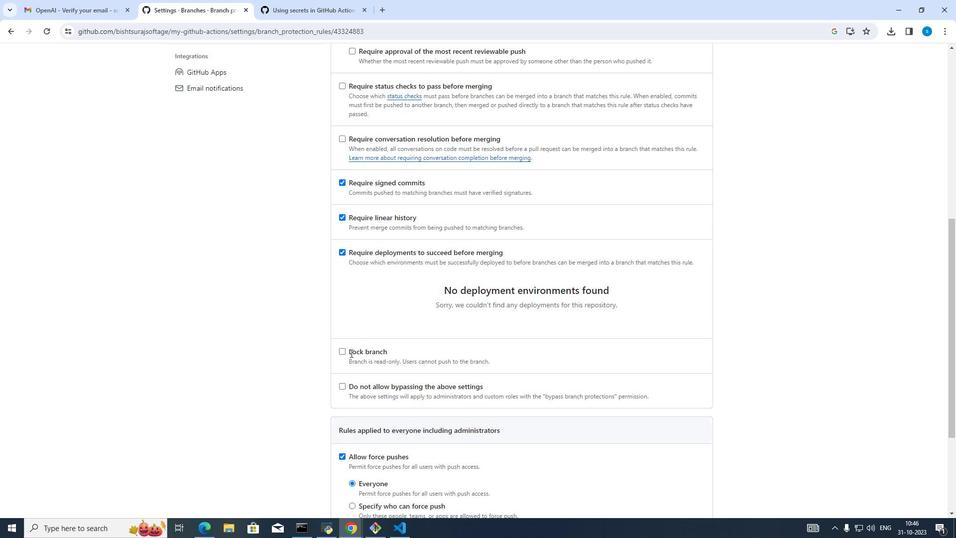 
Action: Mouse moved to (350, 353)
Screenshot: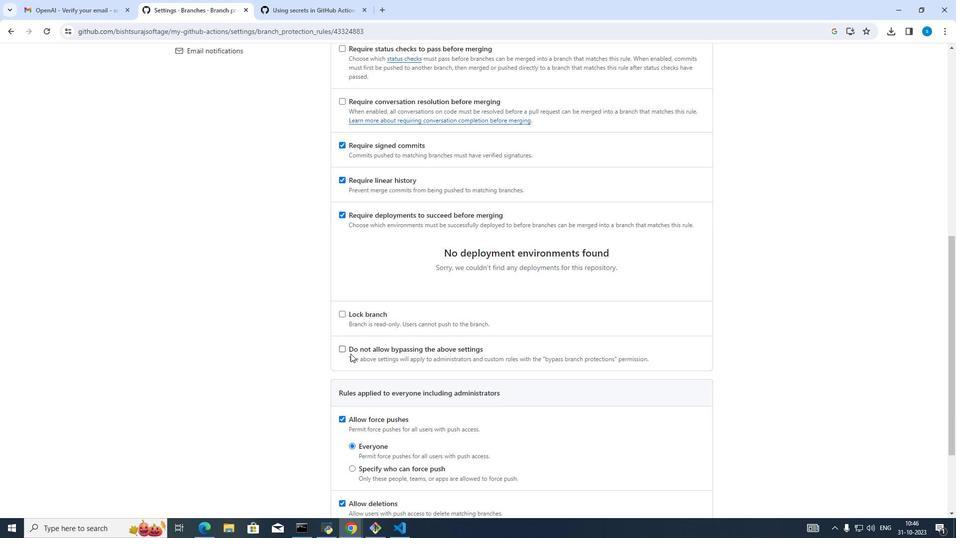 
Action: Mouse scrolled (350, 353) with delta (0, 0)
Screenshot: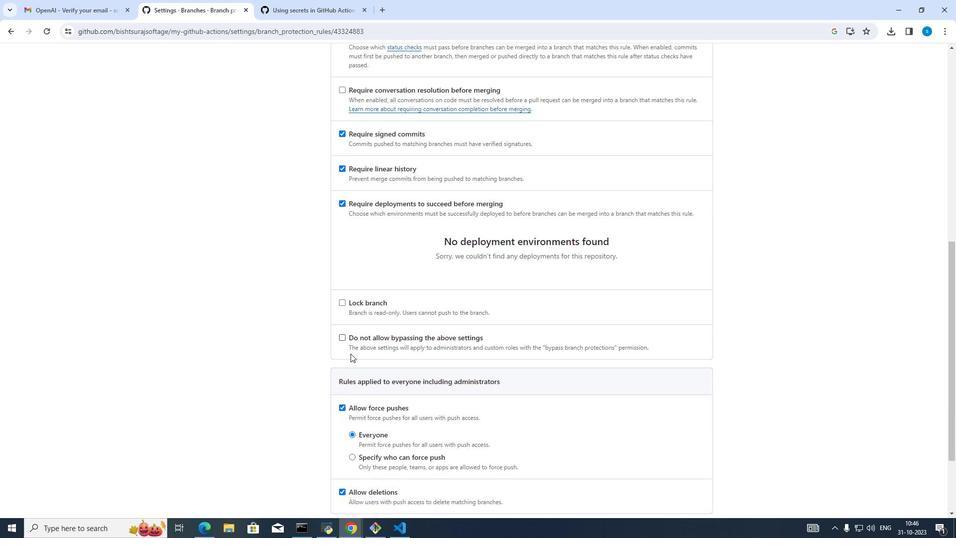 
Action: Mouse scrolled (350, 353) with delta (0, 0)
Screenshot: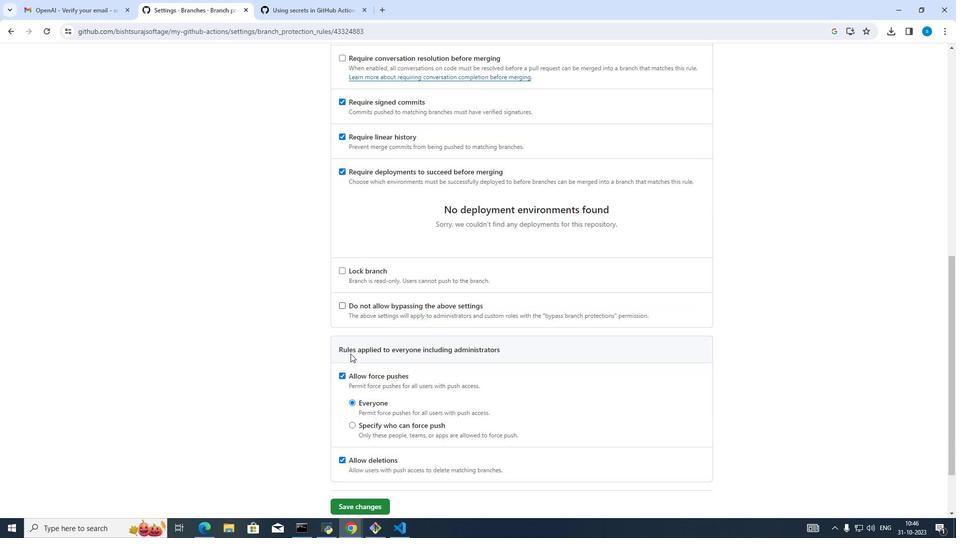 
Action: Mouse scrolled (350, 353) with delta (0, 0)
Screenshot: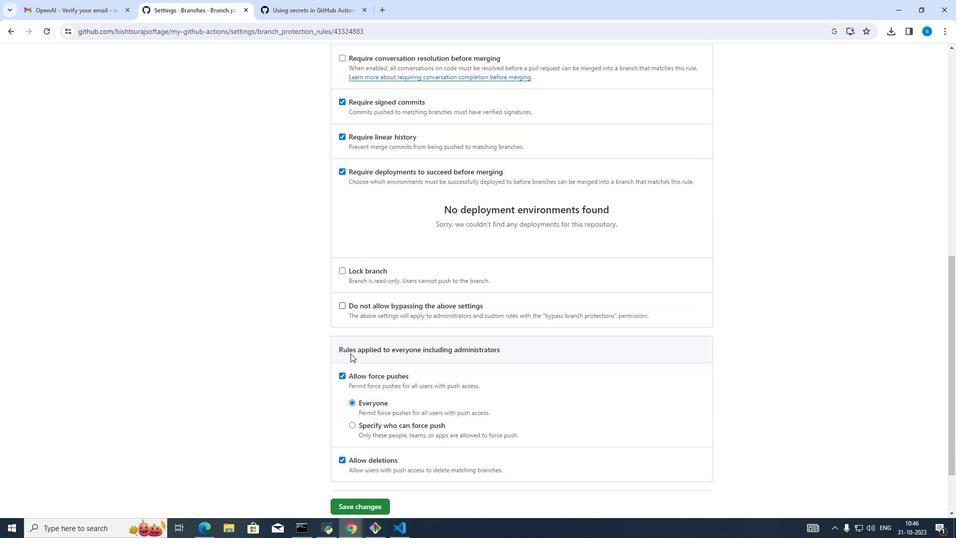 
Action: Mouse scrolled (350, 353) with delta (0, 0)
Screenshot: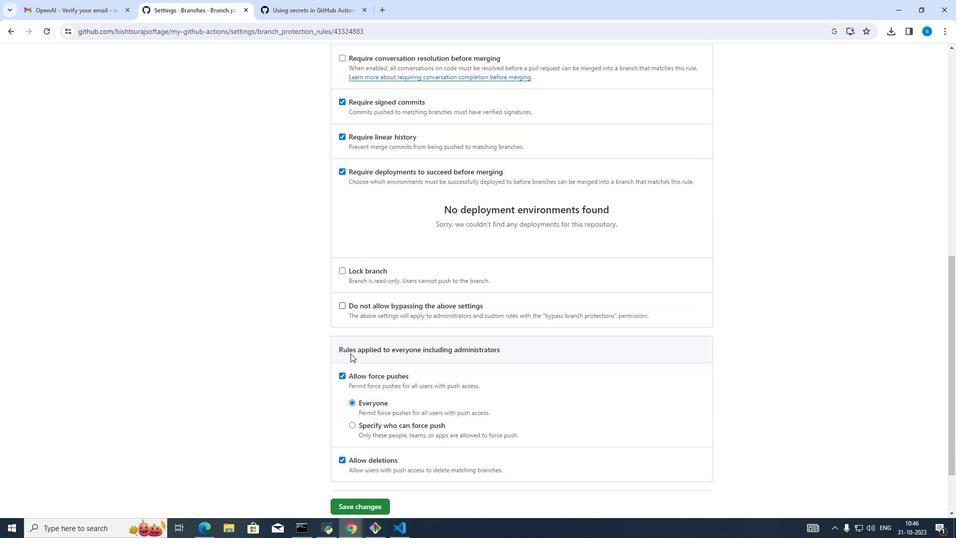 
Action: Mouse moved to (365, 428)
Screenshot: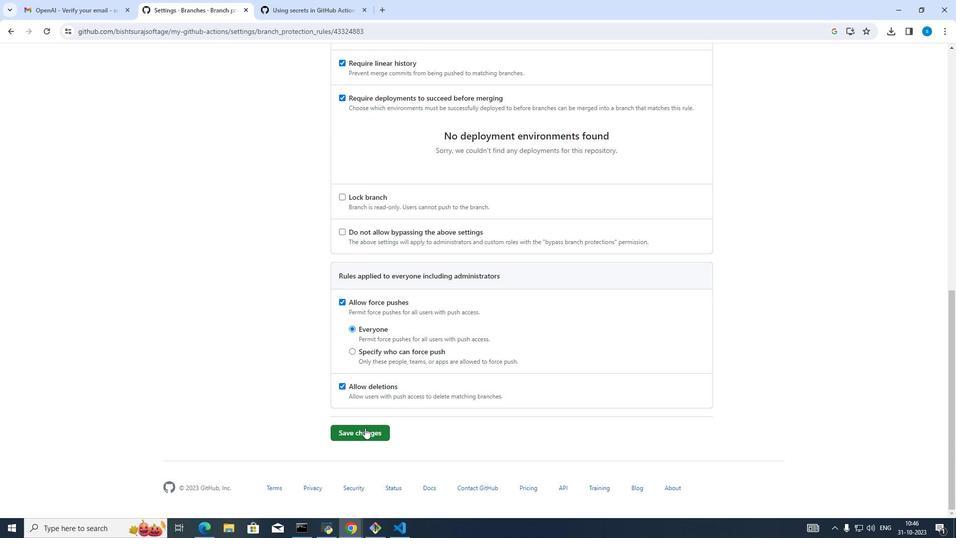 
Action: Mouse pressed left at (365, 428)
Screenshot: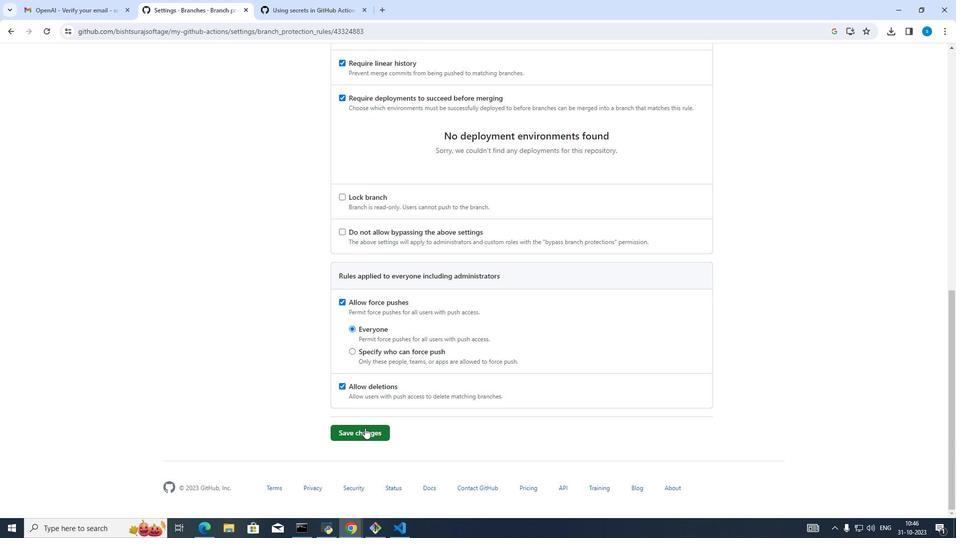 
Action: Mouse moved to (499, 353)
Screenshot: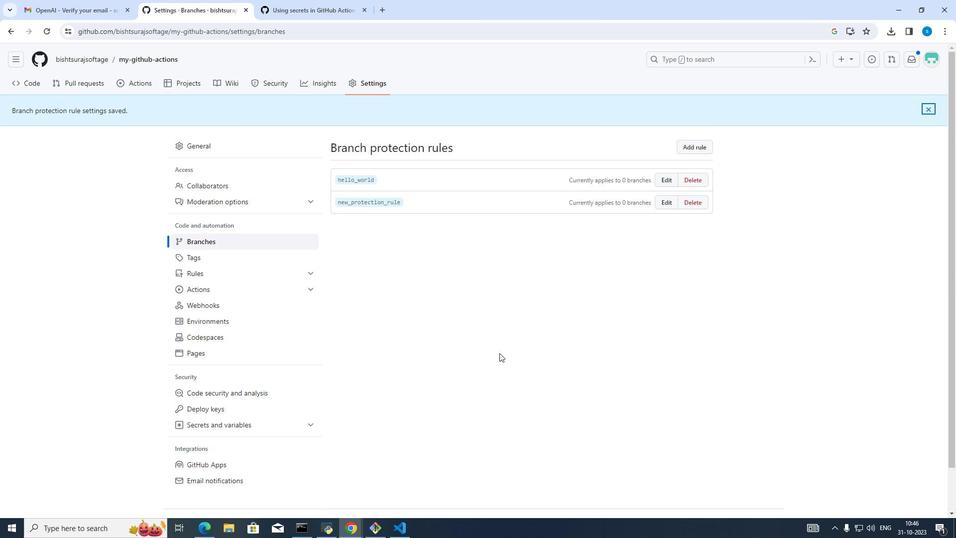 
